 Task: Monitor and analyze GitHub Action usage metrics, costs, and performance.
Action: Mouse moved to (614, 51)
Screenshot: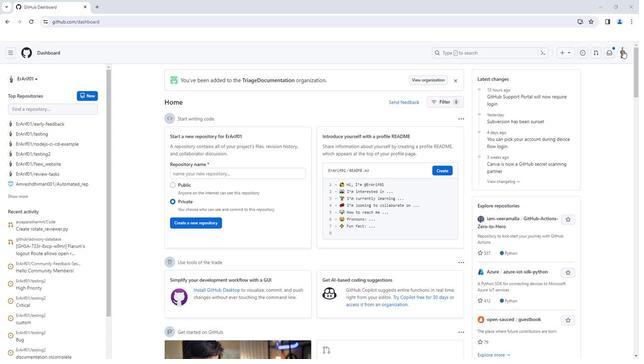 
Action: Mouse pressed left at (614, 51)
Screenshot: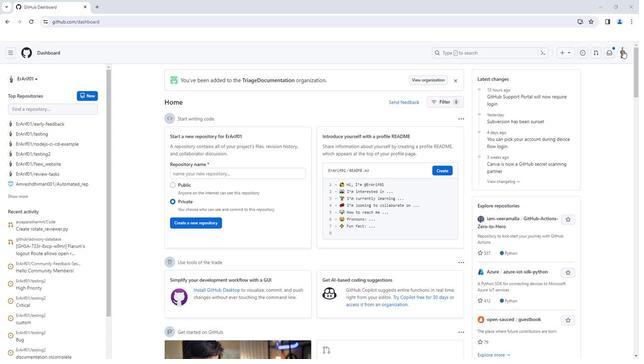 
Action: Mouse moved to (547, 238)
Screenshot: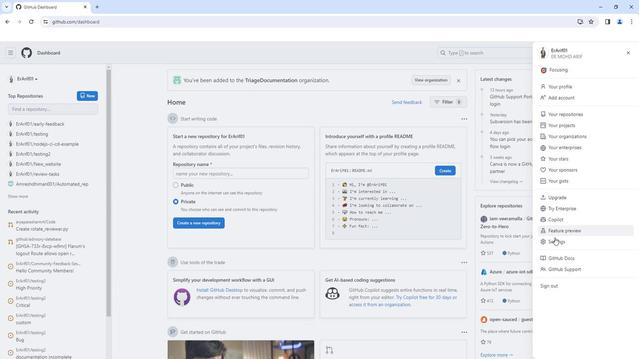 
Action: Mouse pressed left at (547, 238)
Screenshot: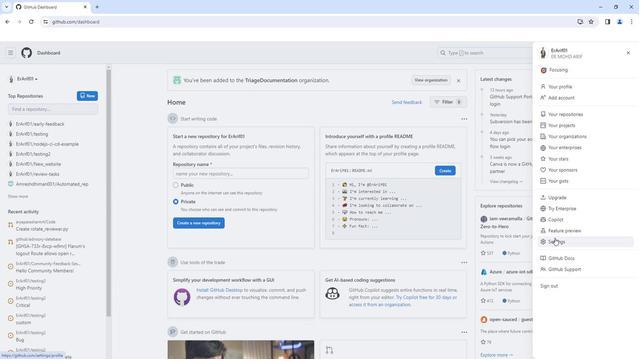 
Action: Mouse moved to (130, 173)
Screenshot: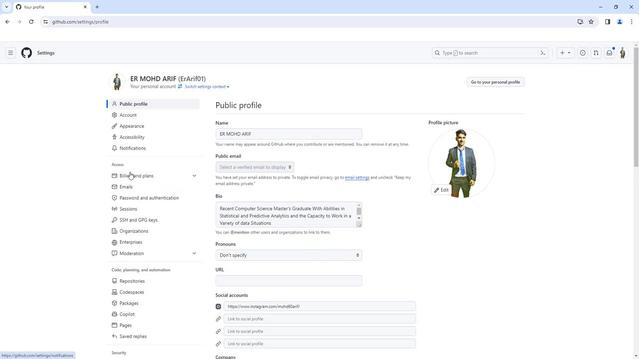 
Action: Mouse pressed left at (130, 173)
Screenshot: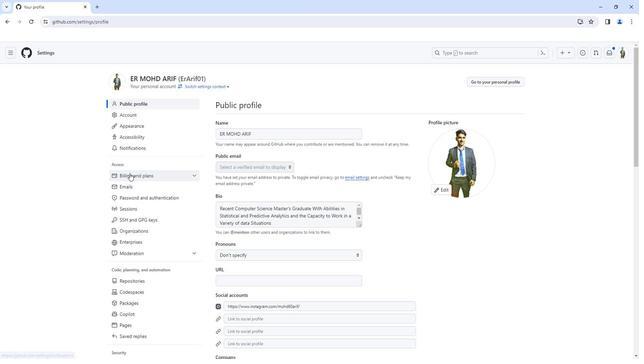 
Action: Mouse moved to (131, 187)
Screenshot: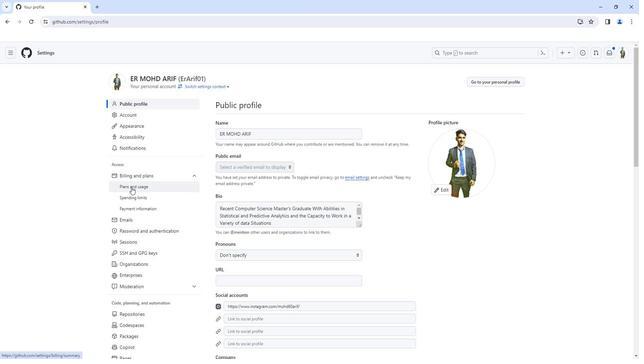 
Action: Mouse pressed left at (131, 187)
Screenshot: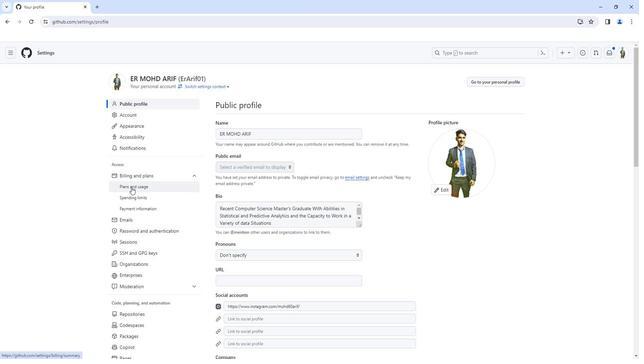 
Action: Mouse moved to (239, 160)
Screenshot: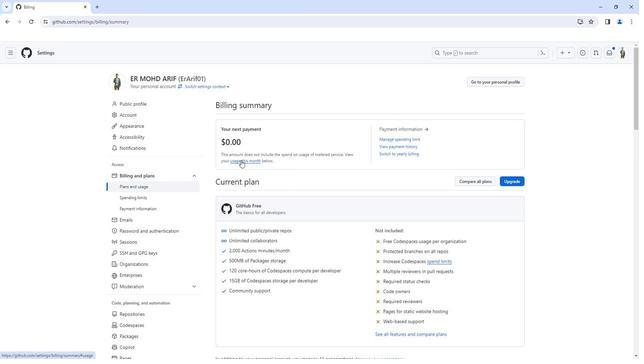 
Action: Mouse pressed left at (239, 160)
Screenshot: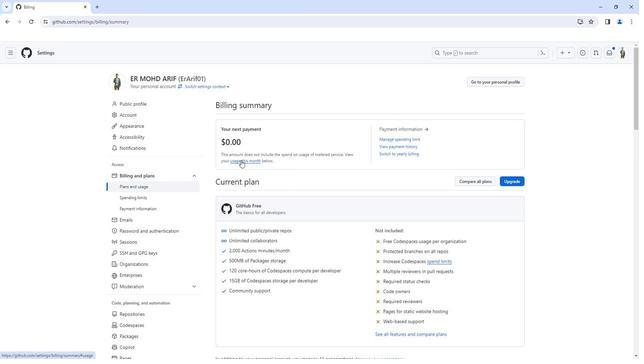 
Action: Mouse moved to (255, 101)
Screenshot: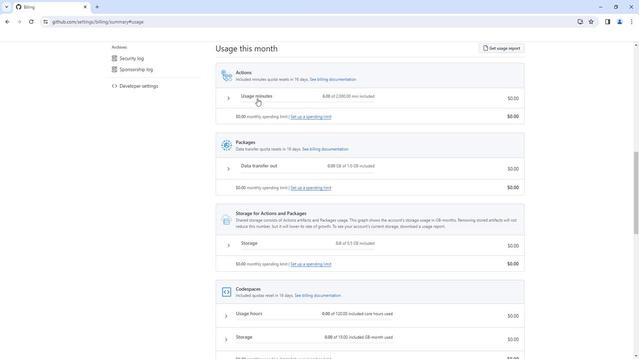 
Action: Mouse scrolled (255, 101) with delta (0, 0)
Screenshot: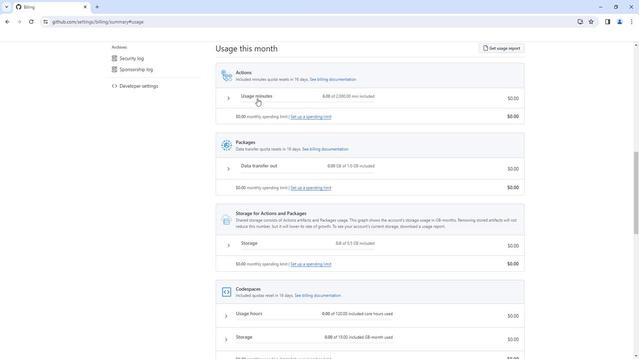 
Action: Mouse moved to (256, 117)
Screenshot: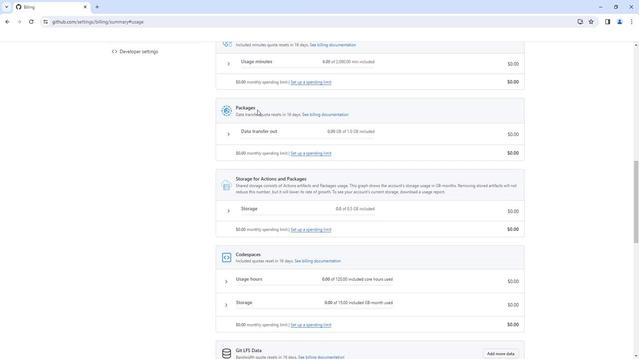 
Action: Mouse scrolled (256, 117) with delta (0, 0)
Screenshot: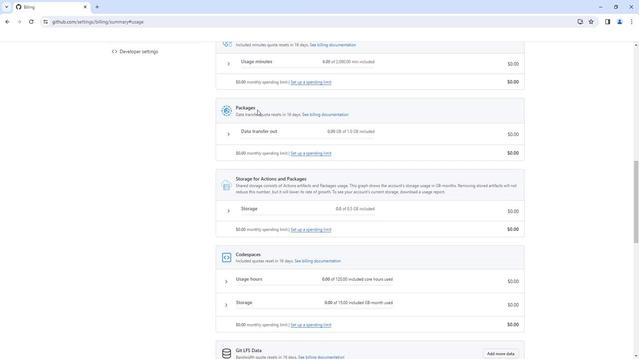 
Action: Mouse moved to (256, 124)
Screenshot: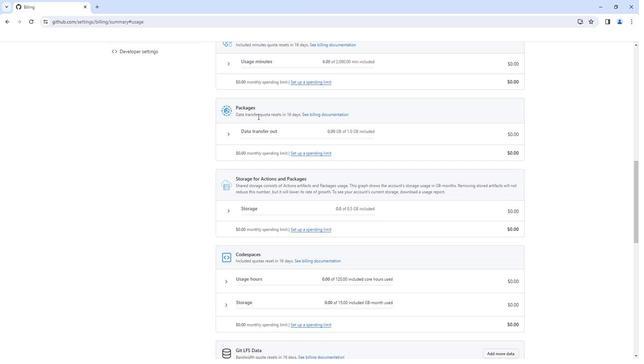 
Action: Mouse scrolled (256, 125) with delta (0, 0)
Screenshot: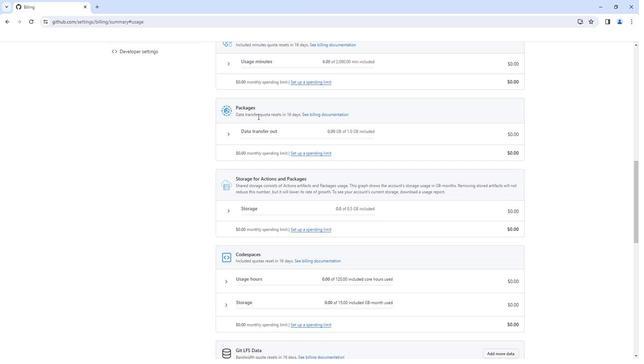 
Action: Mouse moved to (256, 136)
Screenshot: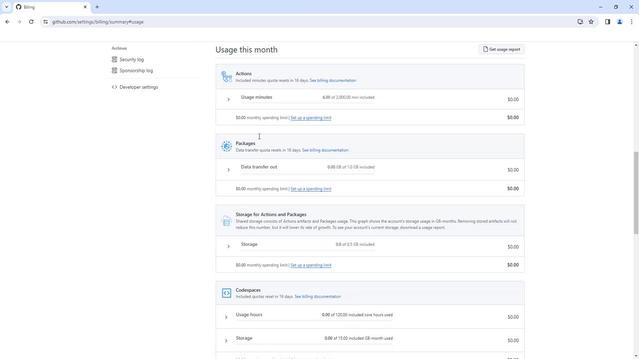 
Action: Mouse scrolled (256, 136) with delta (0, 0)
Screenshot: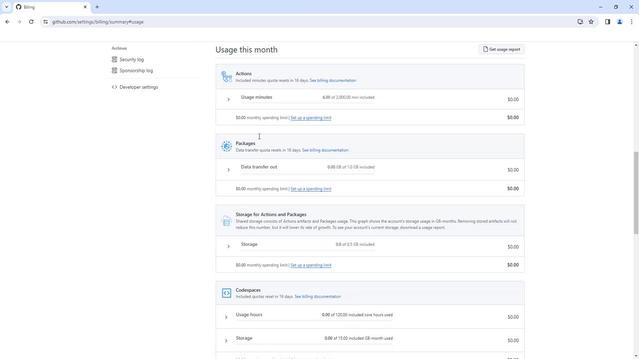 
Action: Mouse moved to (310, 153)
Screenshot: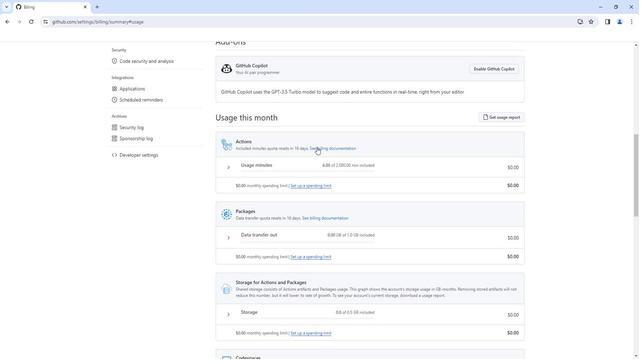 
Action: Mouse scrolled (310, 153) with delta (0, 0)
Screenshot: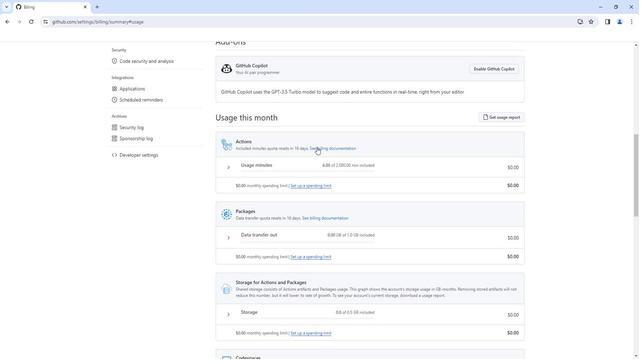
Action: Mouse moved to (306, 158)
Screenshot: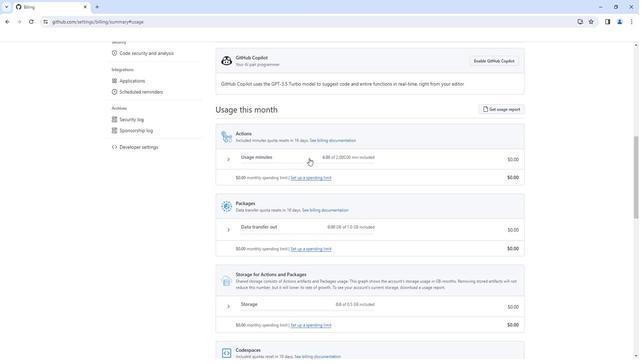 
Action: Mouse scrolled (306, 158) with delta (0, 0)
Screenshot: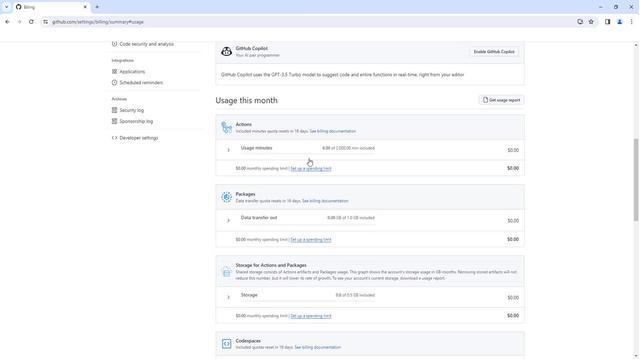 
Action: Mouse moved to (299, 168)
Screenshot: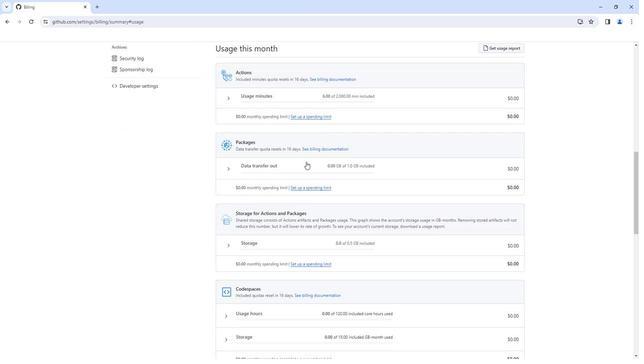 
Action: Mouse scrolled (299, 167) with delta (0, 0)
Screenshot: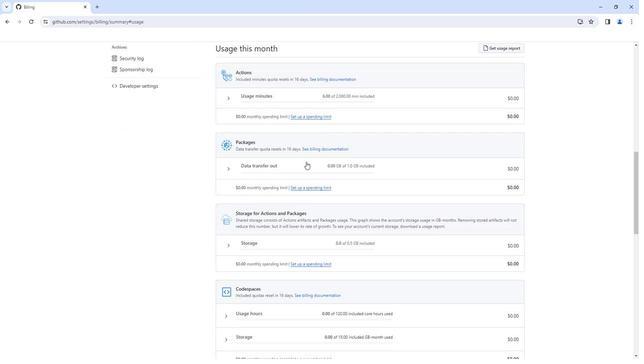 
Action: Mouse moved to (291, 179)
Screenshot: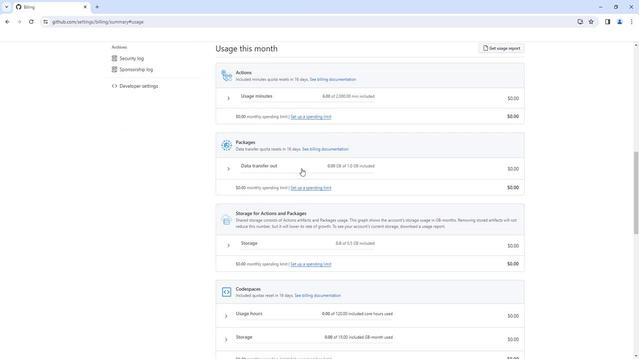 
Action: Mouse scrolled (291, 179) with delta (0, 0)
Screenshot: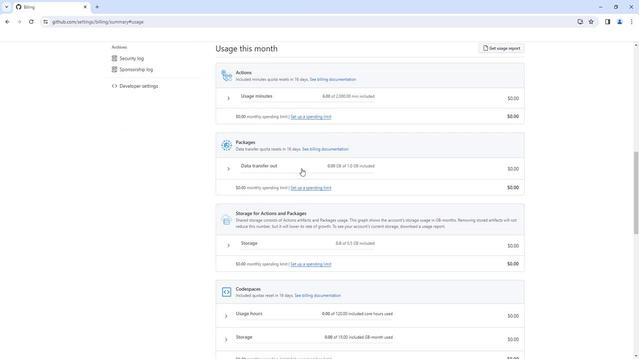 
Action: Mouse moved to (288, 185)
Screenshot: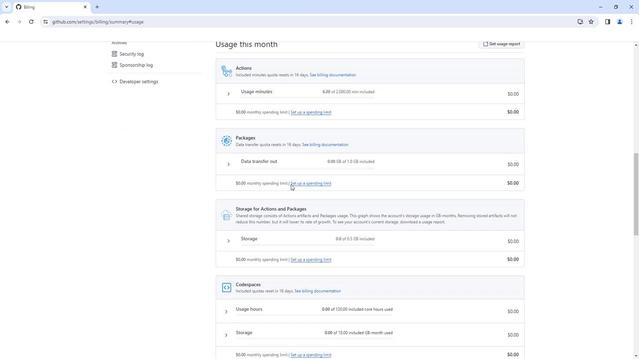 
Action: Mouse scrolled (288, 185) with delta (0, 0)
Screenshot: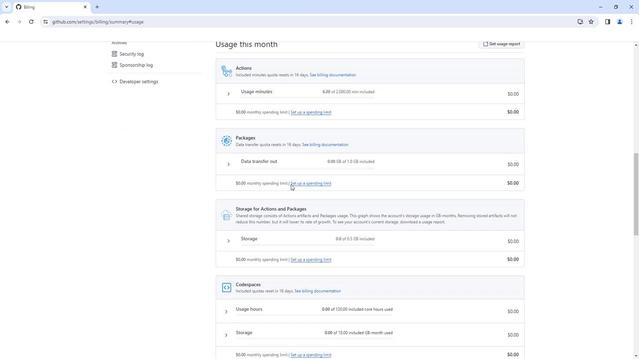 
Action: Mouse moved to (288, 187)
Screenshot: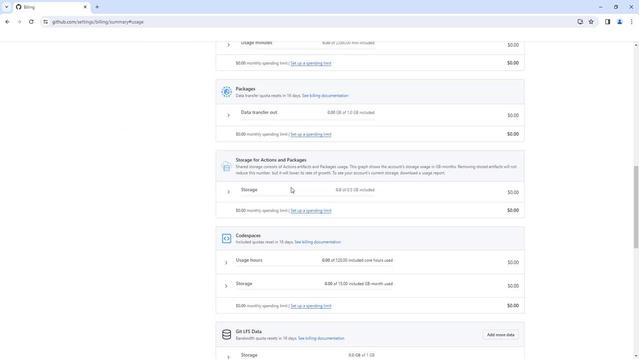 
Action: Mouse scrolled (288, 187) with delta (0, 0)
Screenshot: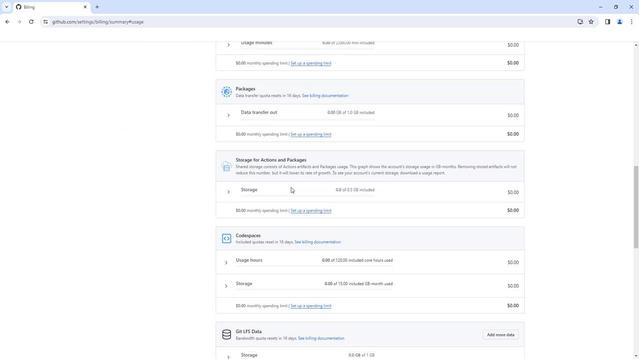 
Action: Mouse scrolled (288, 187) with delta (0, 0)
Screenshot: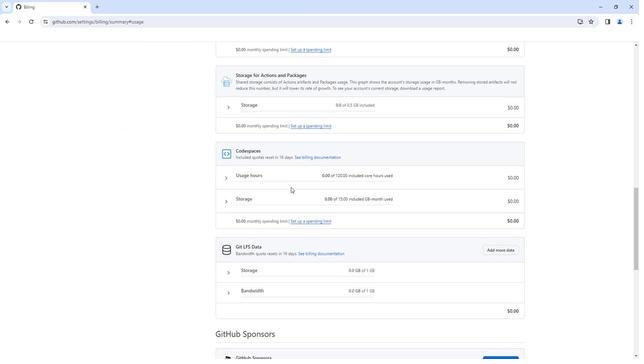
Action: Mouse scrolled (288, 187) with delta (0, 0)
Screenshot: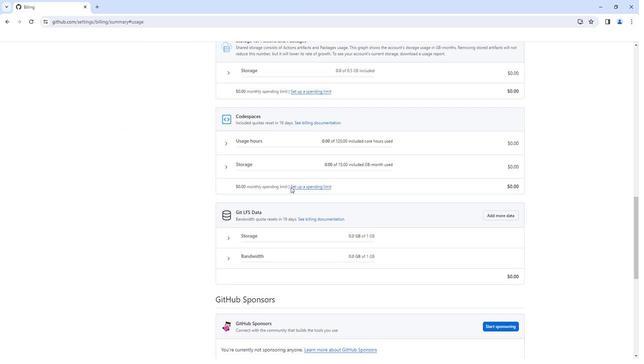
Action: Mouse scrolled (288, 187) with delta (0, 0)
Screenshot: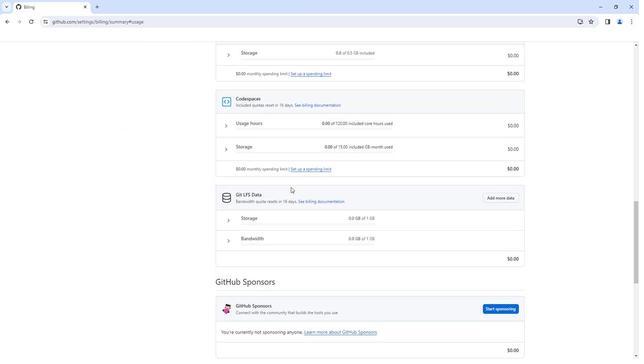 
Action: Mouse scrolled (288, 187) with delta (0, 0)
Screenshot: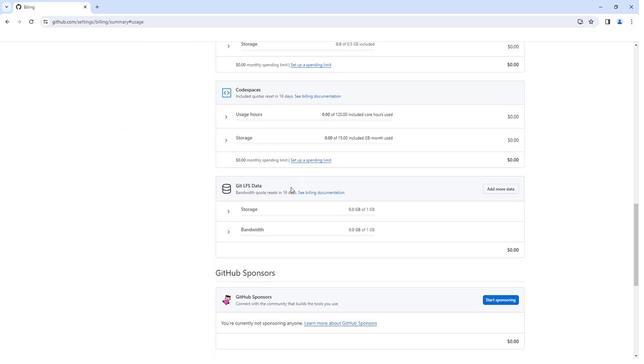 
Action: Mouse moved to (290, 188)
Screenshot: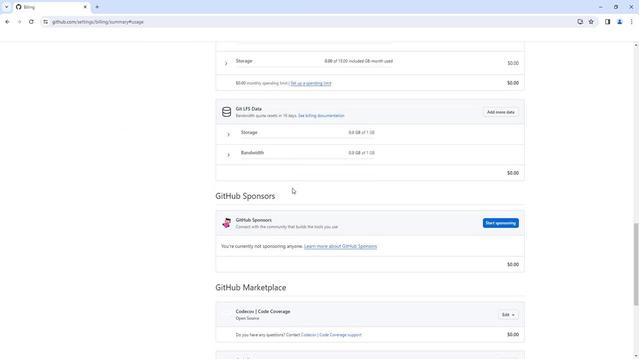 
Action: Mouse scrolled (290, 188) with delta (0, 0)
Screenshot: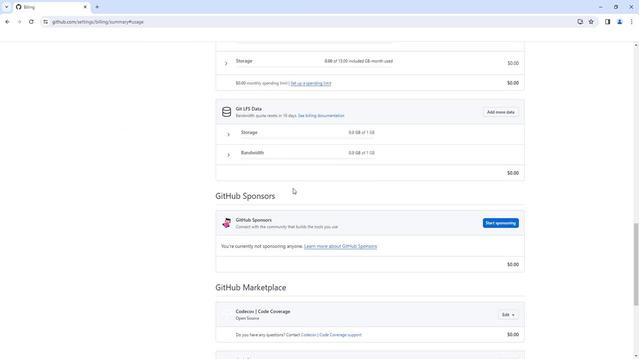 
Action: Mouse scrolled (290, 188) with delta (0, 0)
Screenshot: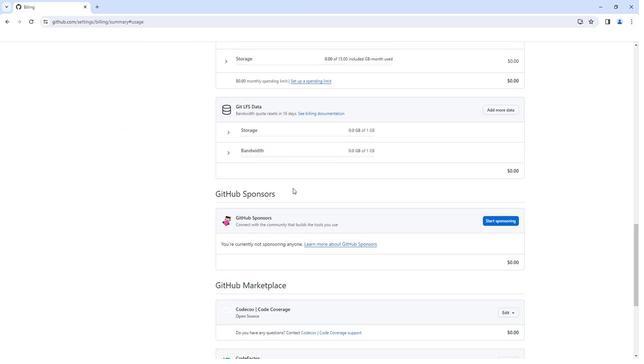 
Action: Mouse scrolled (290, 188) with delta (0, 0)
Screenshot: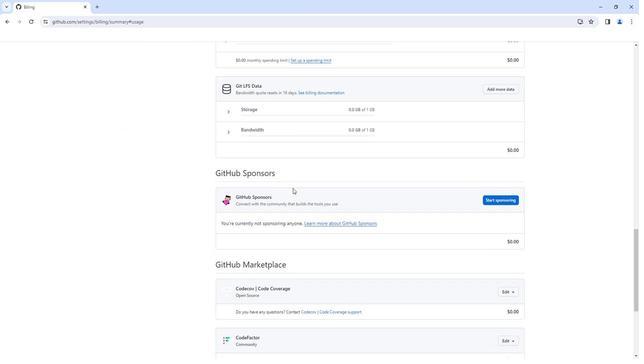 
Action: Mouse scrolled (290, 188) with delta (0, 0)
Screenshot: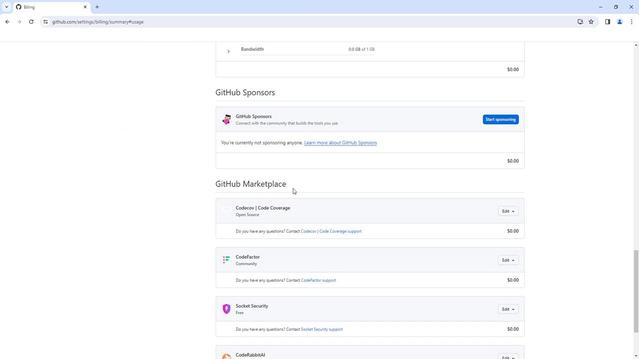 
Action: Mouse scrolled (290, 188) with delta (0, 0)
Screenshot: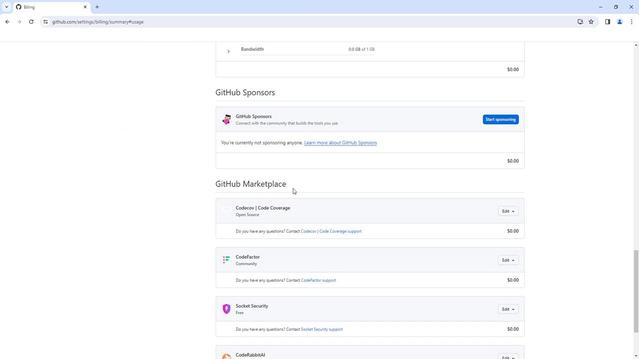 
Action: Mouse scrolled (290, 188) with delta (0, 0)
Screenshot: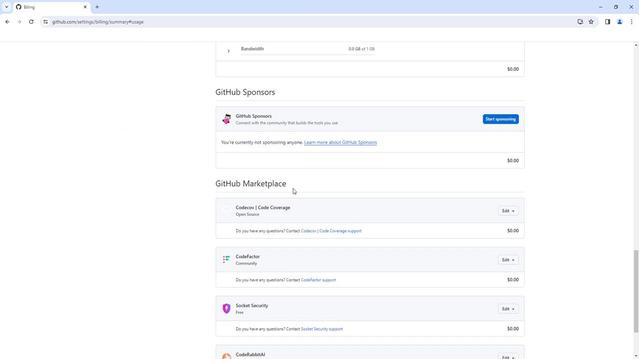 
Action: Mouse scrolled (290, 188) with delta (0, 0)
Screenshot: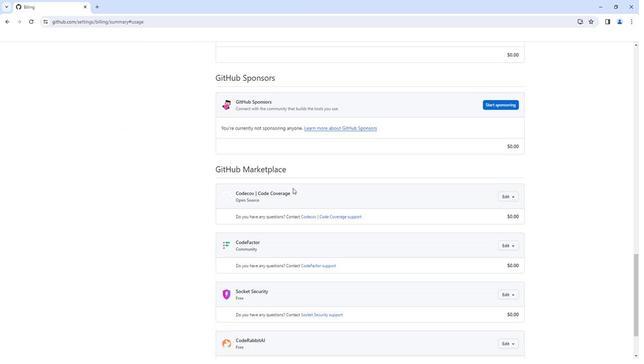 
Action: Mouse scrolled (290, 188) with delta (0, 0)
Screenshot: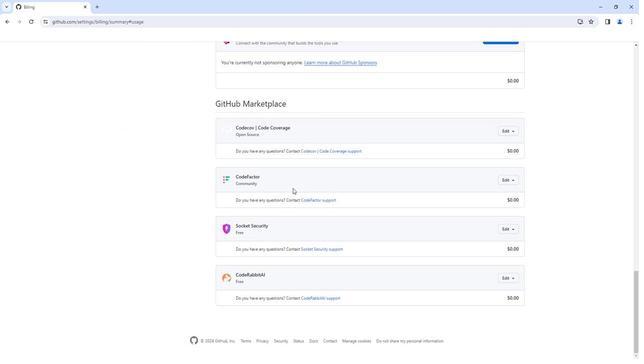 
Action: Mouse scrolled (290, 188) with delta (0, 0)
Screenshot: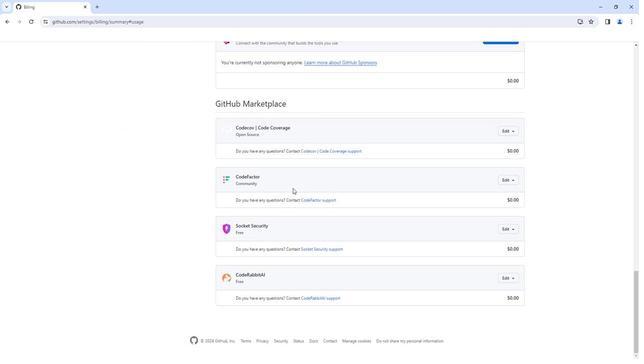 
Action: Mouse scrolled (290, 188) with delta (0, 0)
Screenshot: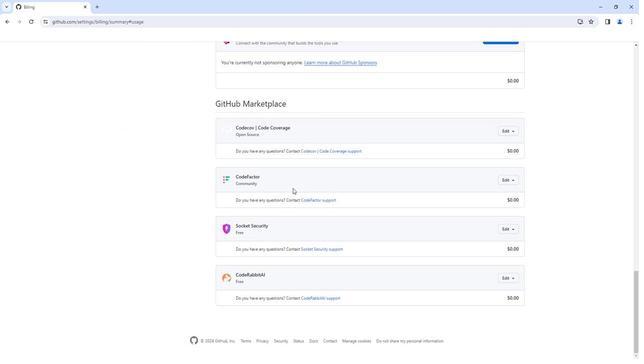 
Action: Mouse scrolled (290, 188) with delta (0, 0)
Screenshot: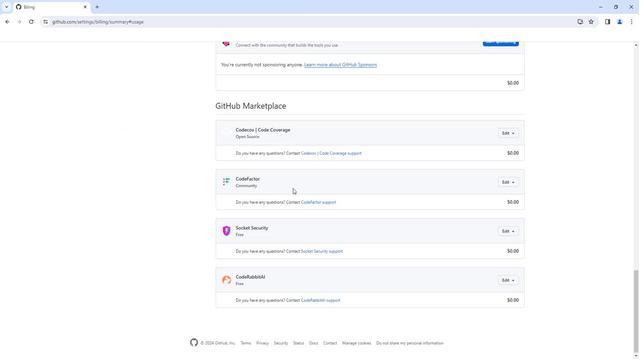 
Action: Mouse scrolled (290, 188) with delta (0, 0)
Screenshot: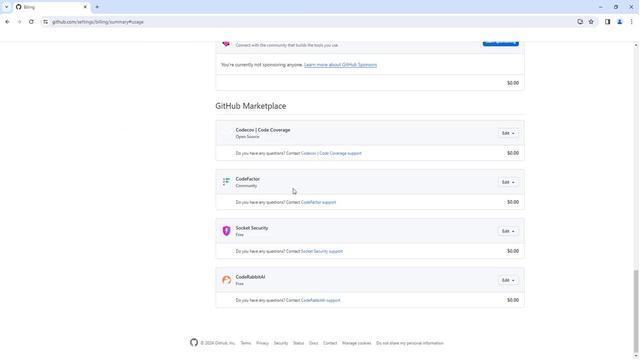 
Action: Mouse scrolled (290, 188) with delta (0, 0)
Screenshot: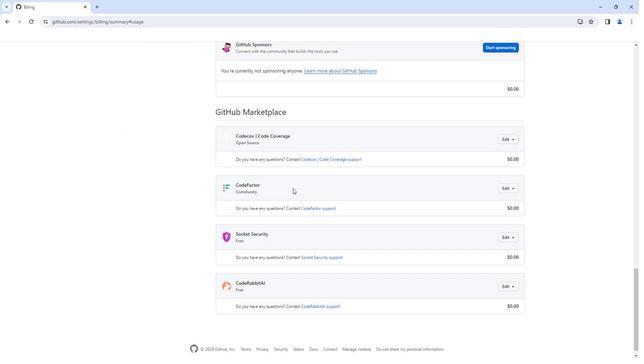 
Action: Mouse scrolled (290, 188) with delta (0, 0)
Screenshot: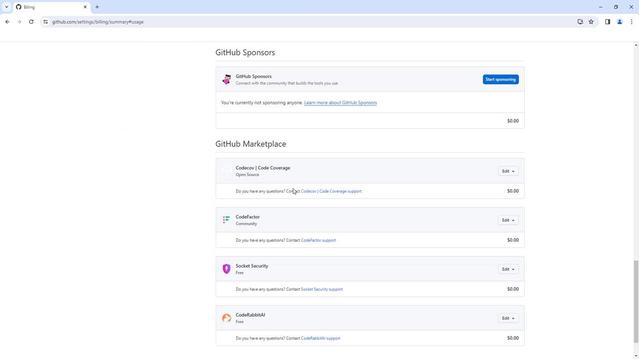 
Action: Mouse scrolled (290, 188) with delta (0, 0)
Screenshot: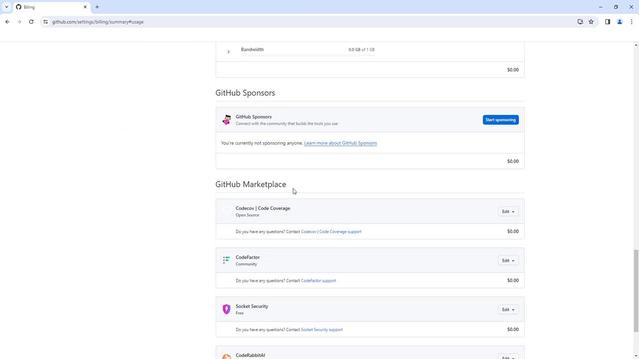 
Action: Mouse scrolled (290, 188) with delta (0, 0)
Screenshot: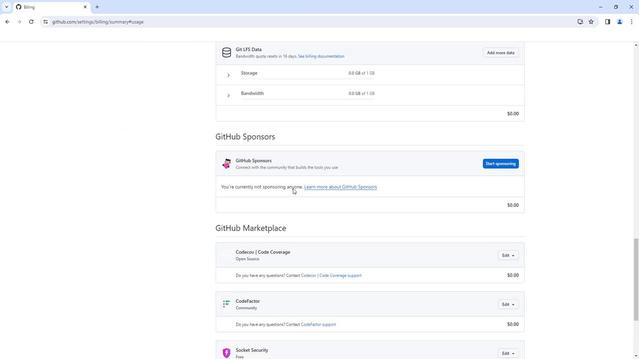 
Action: Mouse scrolled (290, 188) with delta (0, 0)
Screenshot: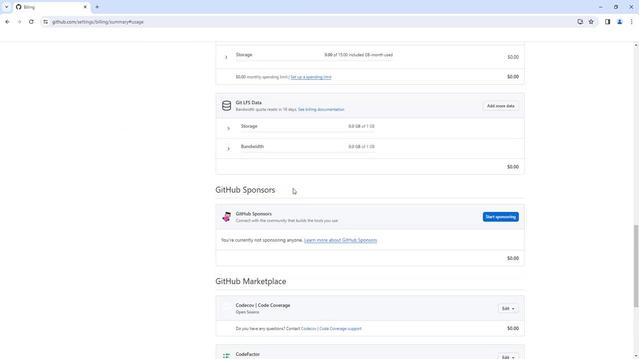 
Action: Mouse scrolled (290, 188) with delta (0, 0)
Screenshot: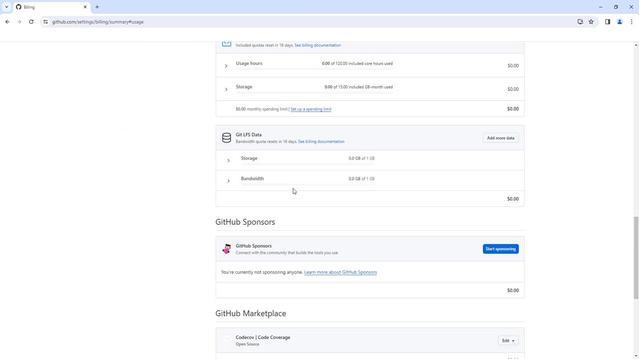 
Action: Mouse scrolled (290, 188) with delta (0, 0)
Screenshot: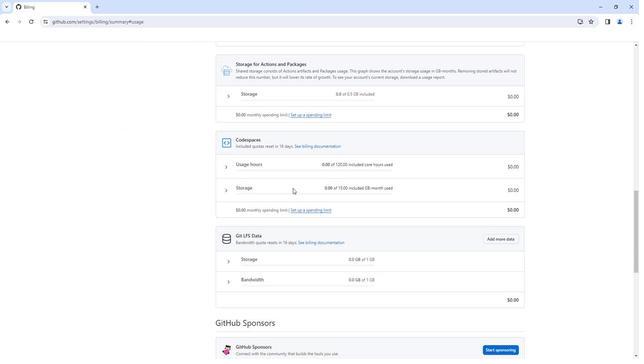 
Action: Mouse scrolled (290, 188) with delta (0, 0)
Screenshot: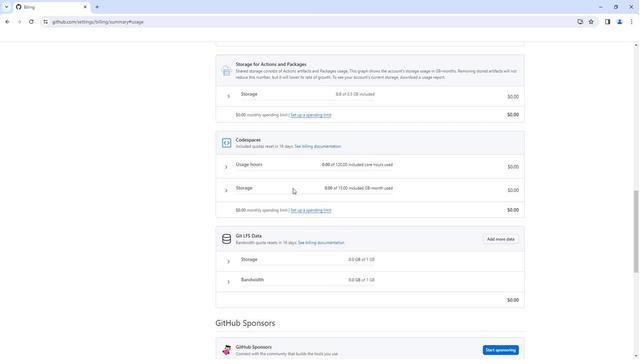 
Action: Mouse scrolled (290, 188) with delta (0, 0)
Screenshot: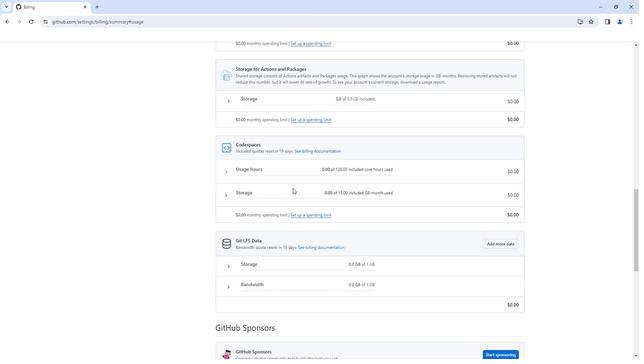 
Action: Mouse scrolled (290, 188) with delta (0, 0)
Screenshot: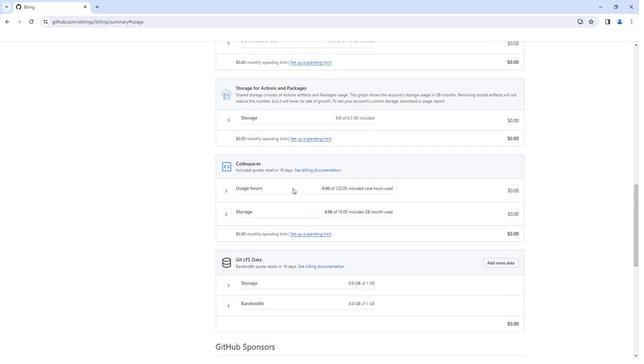 
Action: Mouse scrolled (290, 188) with delta (0, 0)
Screenshot: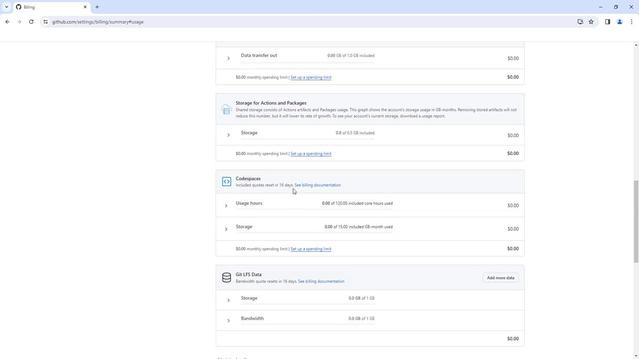 
Action: Mouse scrolled (290, 188) with delta (0, 0)
Screenshot: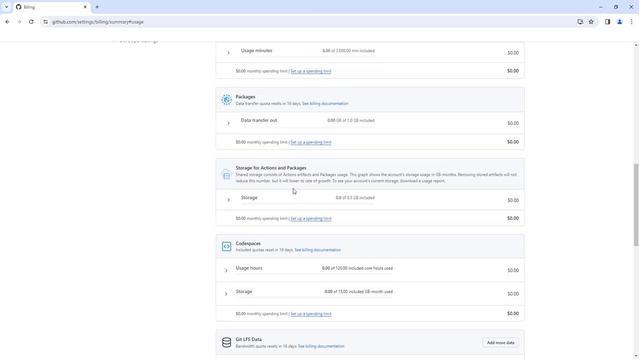 
Action: Mouse scrolled (290, 188) with delta (0, 0)
Screenshot: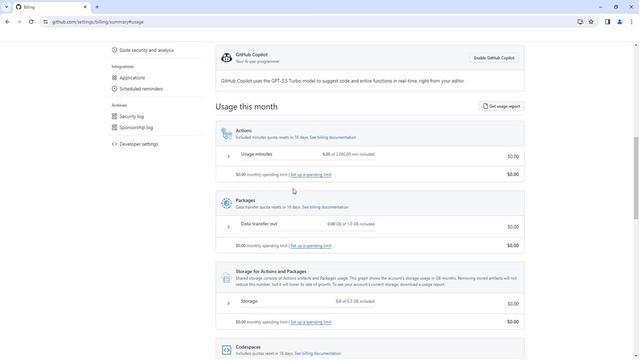 
Action: Mouse scrolled (290, 188) with delta (0, 0)
Screenshot: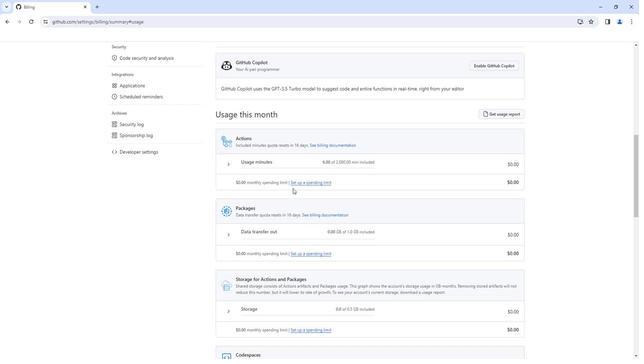 
Action: Mouse moved to (342, 224)
Screenshot: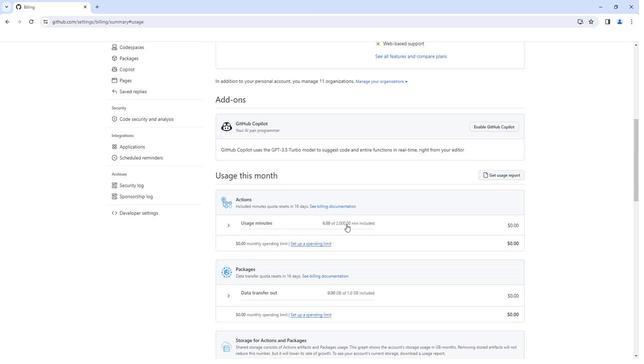 
Action: Mouse pressed left at (342, 224)
Screenshot: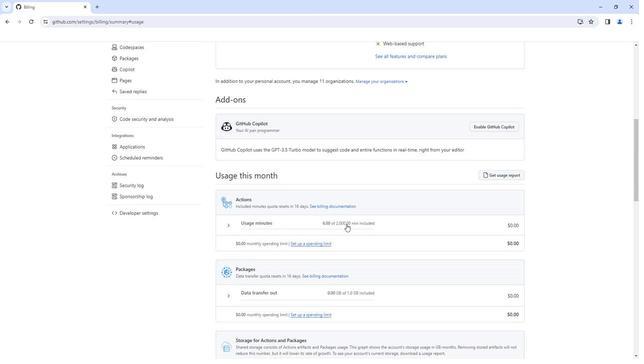 
Action: Mouse moved to (344, 229)
Screenshot: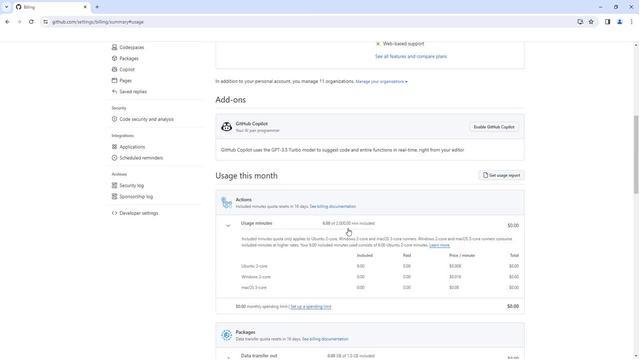 
Action: Mouse scrolled (344, 228) with delta (0, 0)
Screenshot: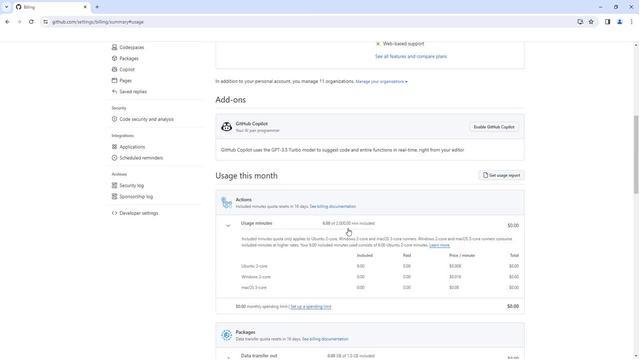 
Action: Mouse moved to (344, 231)
Screenshot: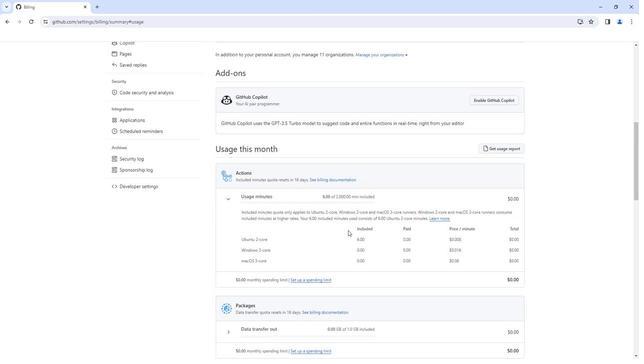 
Action: Mouse scrolled (344, 230) with delta (0, 0)
Screenshot: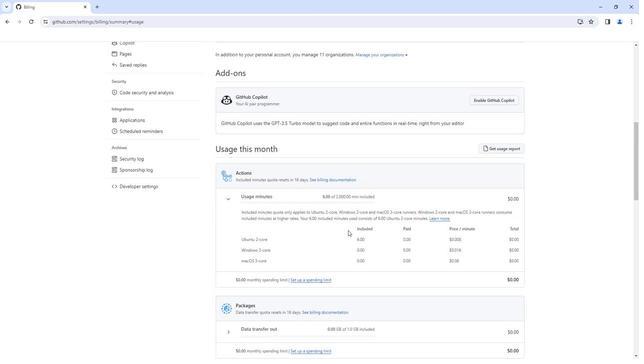 
Action: Mouse moved to (261, 212)
Screenshot: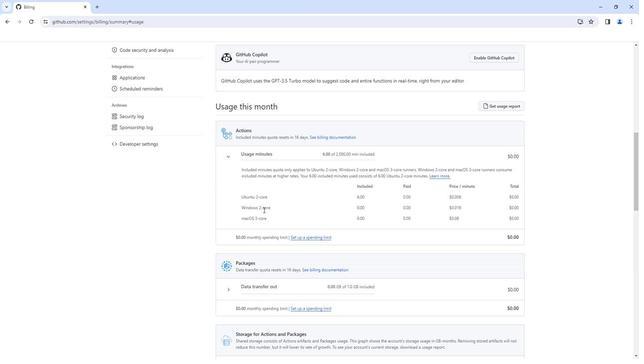 
Action: Mouse scrolled (261, 211) with delta (0, 0)
Screenshot: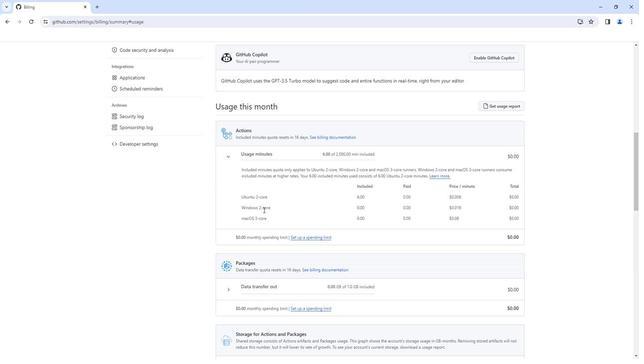 
Action: Mouse moved to (311, 203)
Screenshot: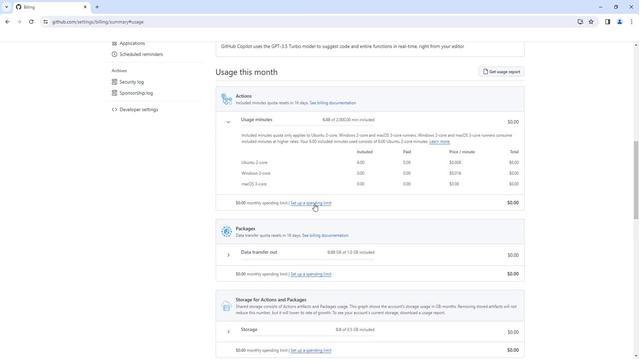 
Action: Mouse pressed left at (311, 203)
Screenshot: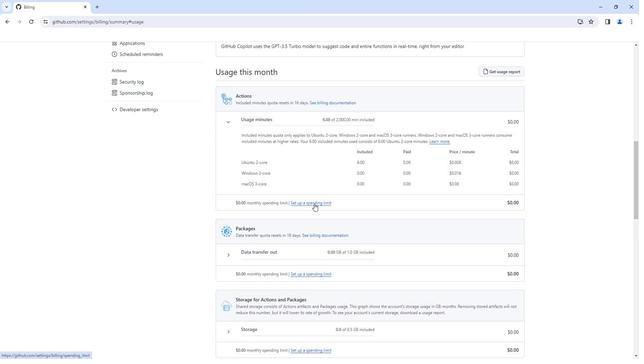 
Action: Mouse moved to (250, 154)
Screenshot: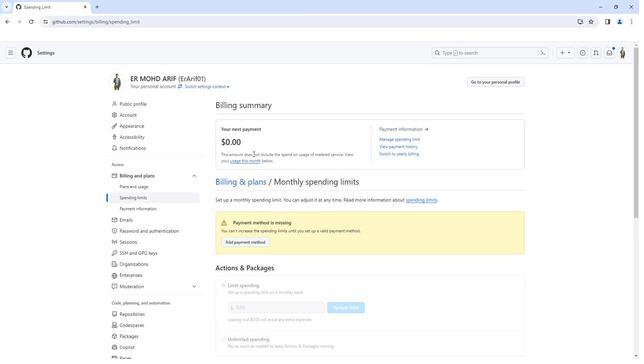 
Action: Mouse scrolled (250, 154) with delta (0, 0)
Screenshot: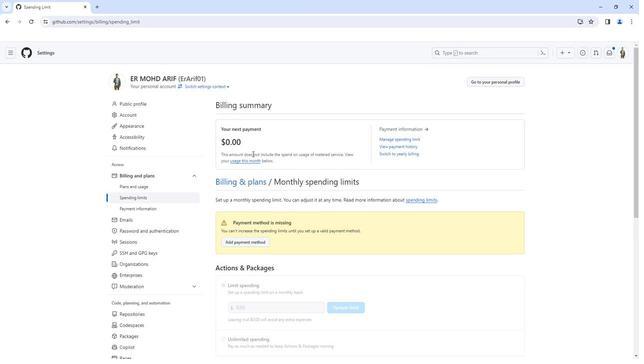 
Action: Mouse scrolled (250, 154) with delta (0, 0)
Screenshot: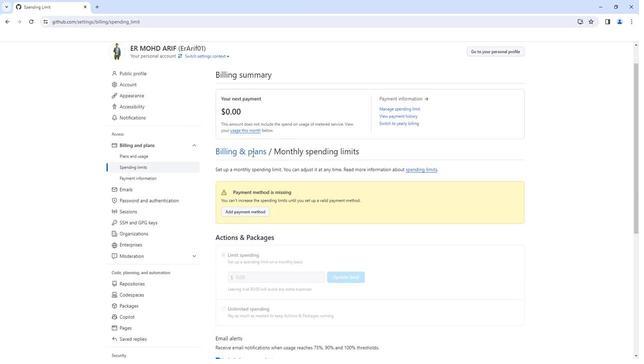 
Action: Mouse moved to (238, 194)
Screenshot: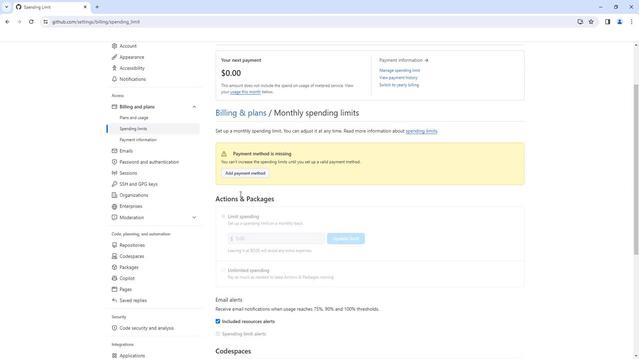
Action: Mouse scrolled (238, 194) with delta (0, 0)
Screenshot: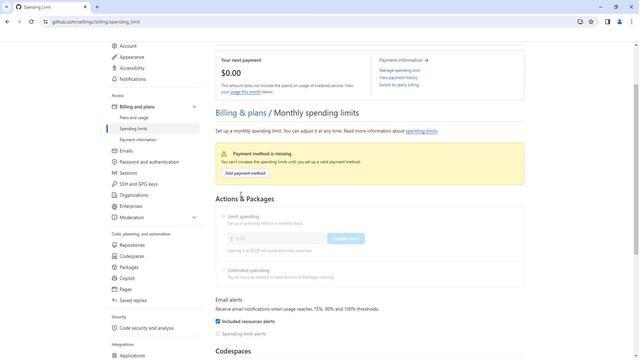 
Action: Mouse moved to (270, 181)
Screenshot: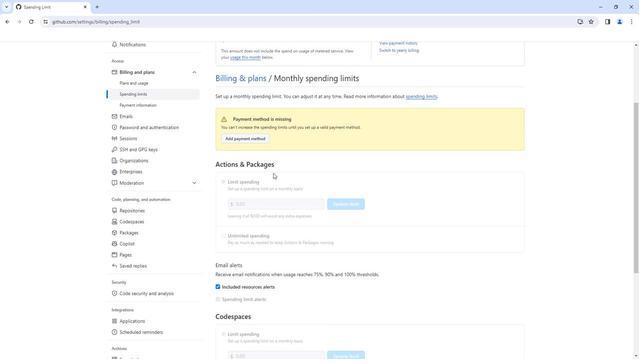 
Action: Mouse scrolled (270, 181) with delta (0, 0)
Screenshot: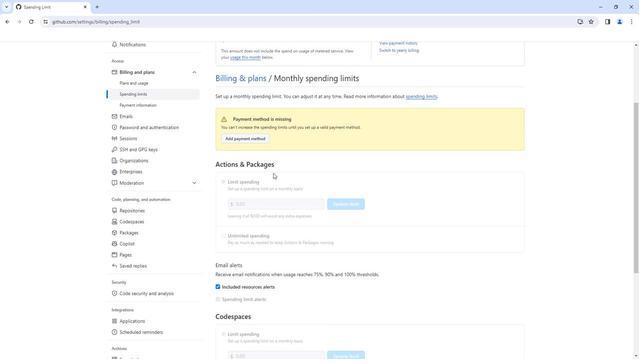 
Action: Mouse moved to (238, 209)
Screenshot: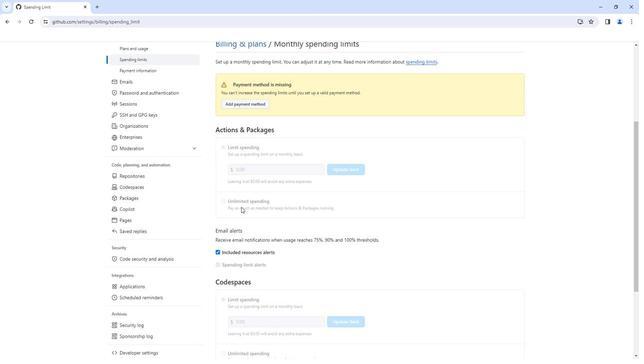 
Action: Mouse scrolled (238, 209) with delta (0, 0)
Screenshot: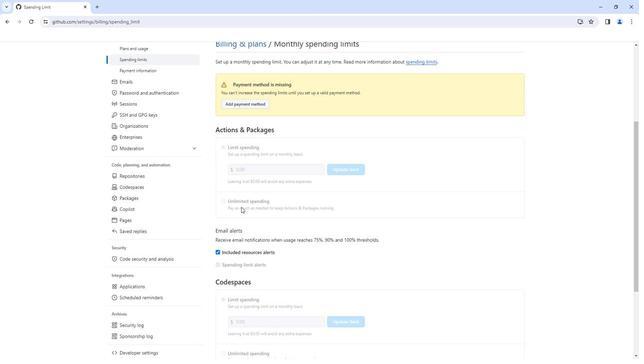 
Action: Mouse moved to (246, 222)
Screenshot: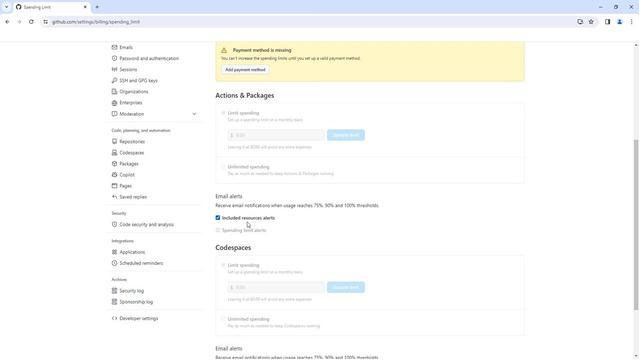 
Action: Mouse scrolled (246, 222) with delta (0, 0)
Screenshot: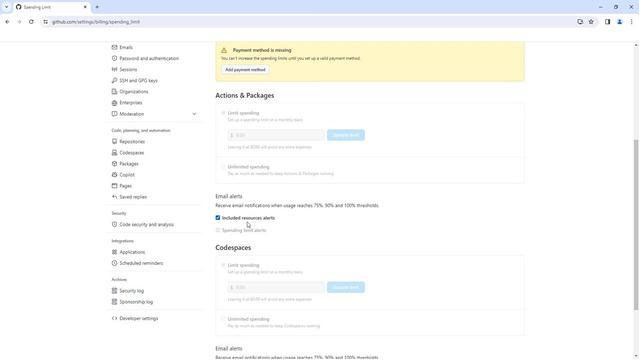 
Action: Mouse moved to (251, 223)
Screenshot: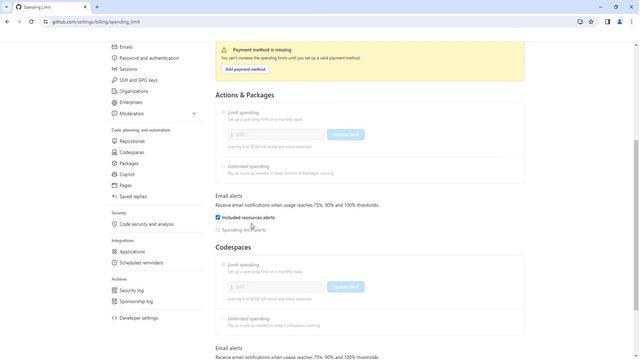 
Action: Mouse scrolled (251, 222) with delta (0, 0)
Screenshot: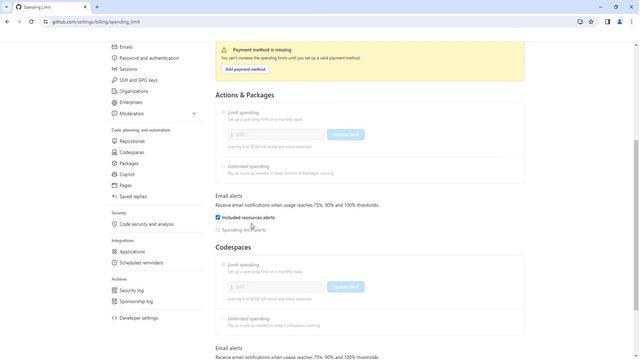 
Action: Mouse moved to (257, 216)
Screenshot: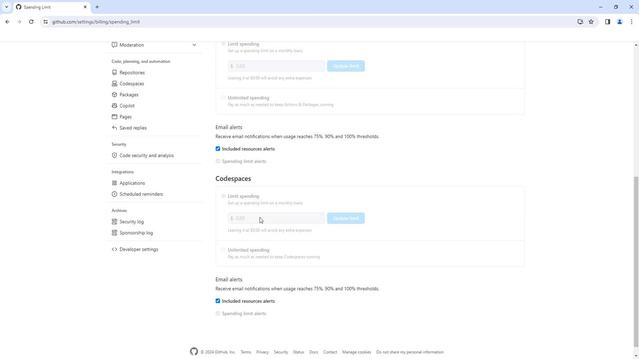 
Action: Mouse scrolled (257, 216) with delta (0, 0)
Screenshot: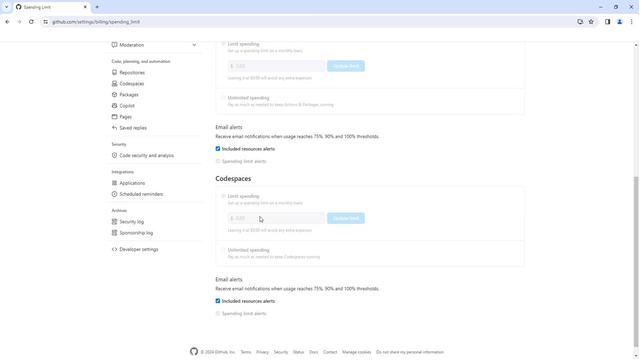 
Action: Mouse moved to (297, 179)
Screenshot: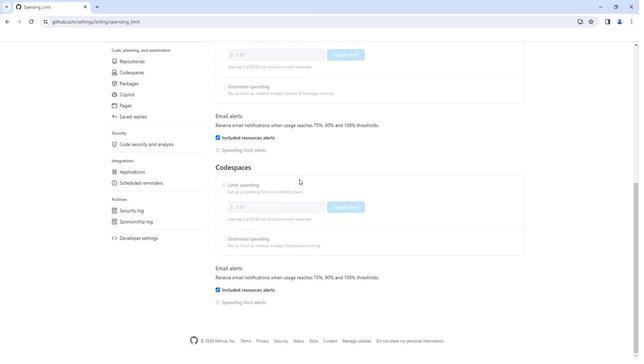 
Action: Mouse scrolled (297, 180) with delta (0, 0)
Screenshot: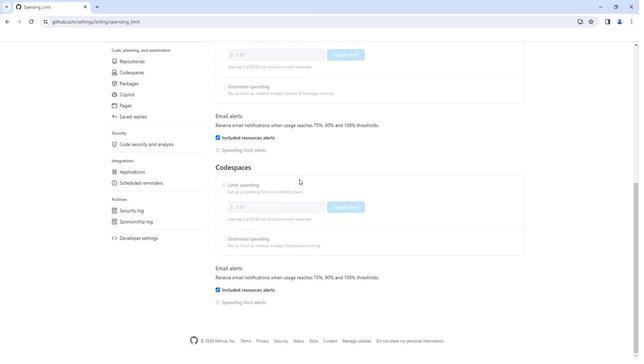 
Action: Mouse moved to (297, 182)
Screenshot: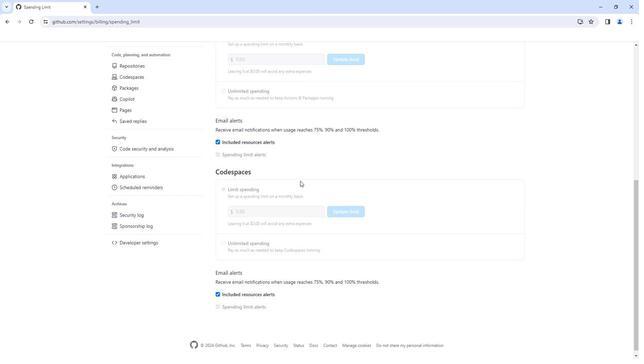 
Action: Mouse scrolled (297, 183) with delta (0, 0)
Screenshot: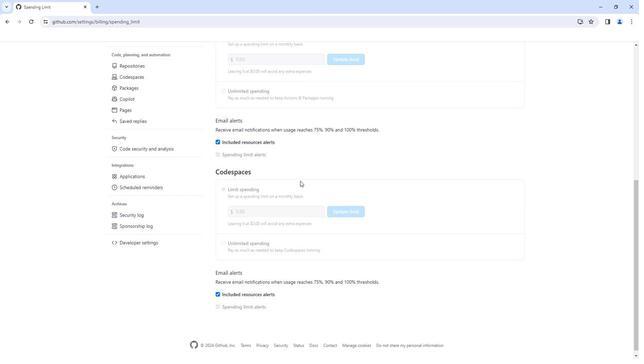 
Action: Mouse moved to (298, 184)
Screenshot: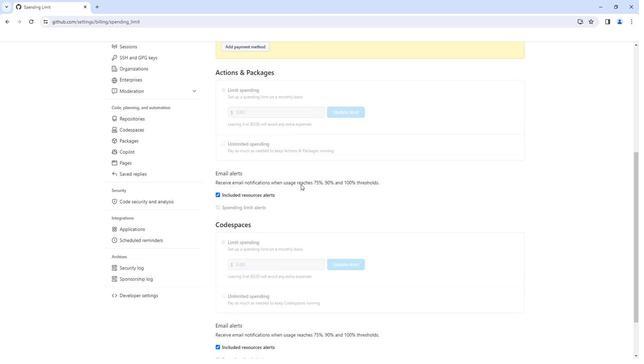 
Action: Mouse scrolled (298, 185) with delta (0, 0)
Screenshot: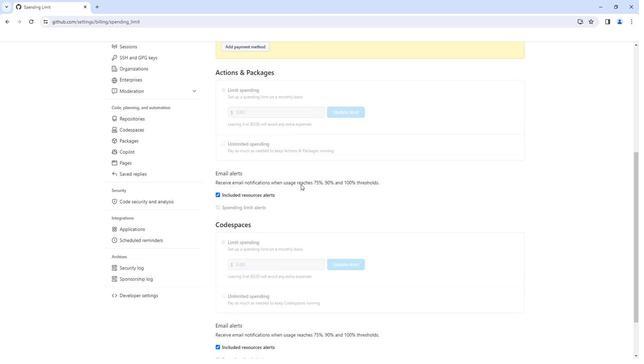 
Action: Mouse moved to (299, 189)
Screenshot: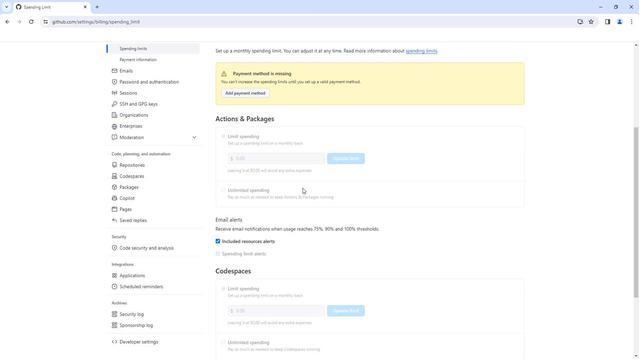 
Action: Mouse scrolled (299, 189) with delta (0, 0)
Screenshot: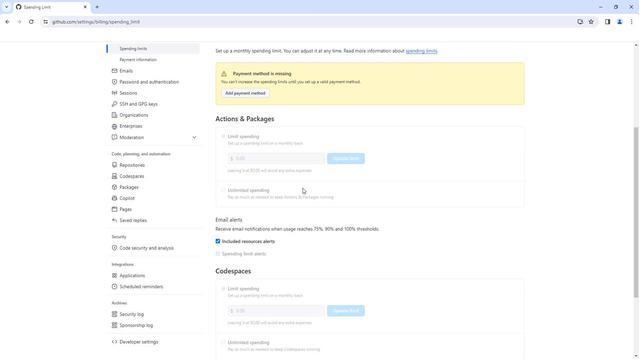 
Action: Mouse moved to (297, 193)
Screenshot: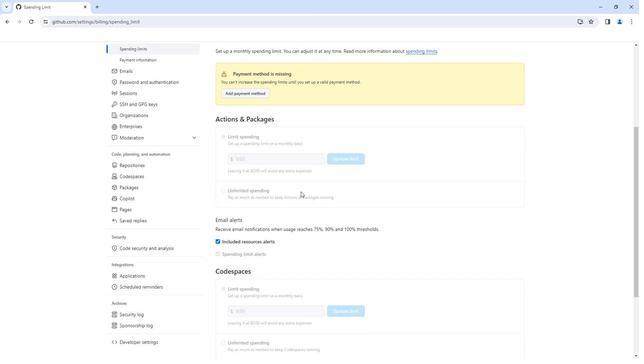 
Action: Mouse scrolled (297, 194) with delta (0, 0)
Screenshot: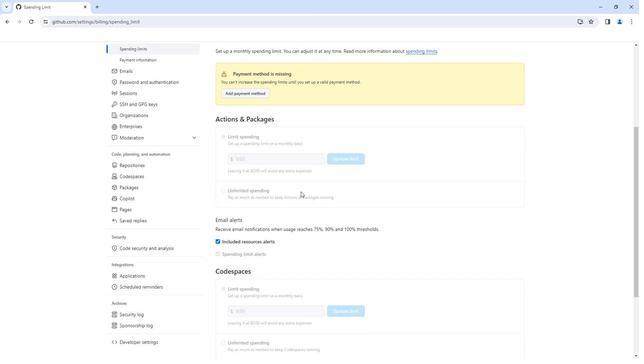 
Action: Mouse moved to (336, 156)
Screenshot: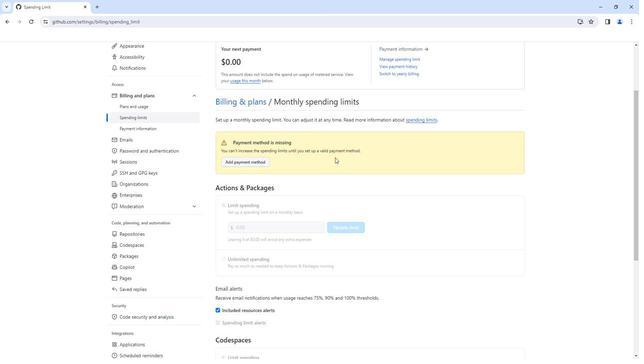 
Action: Mouse scrolled (336, 157) with delta (0, 0)
Screenshot: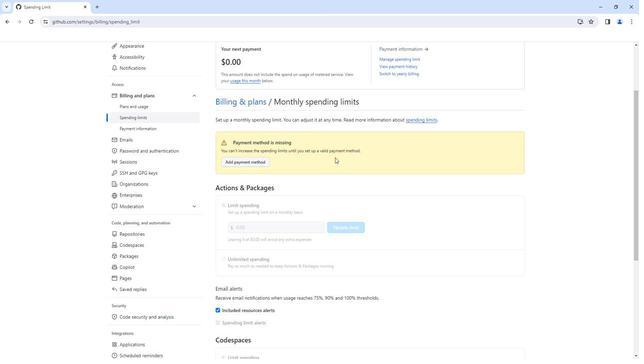 
Action: Mouse scrolled (336, 157) with delta (0, 0)
Screenshot: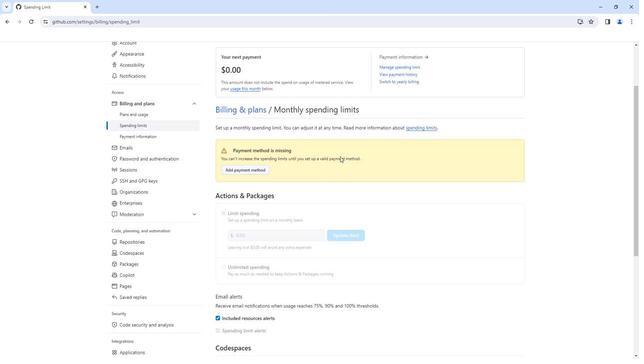 
Action: Mouse moved to (337, 162)
Screenshot: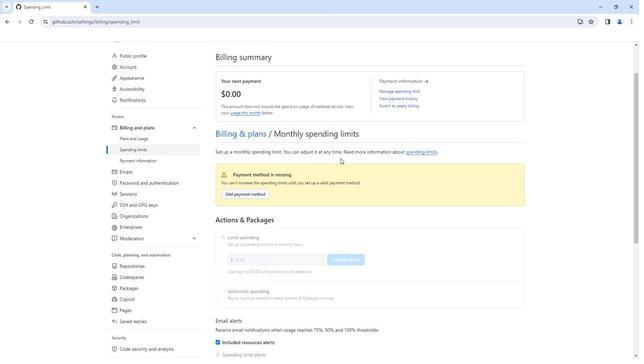 
Action: Mouse scrolled (337, 162) with delta (0, 0)
Screenshot: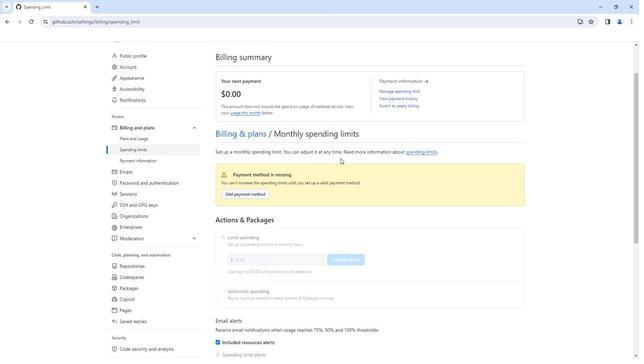 
Action: Mouse moved to (341, 165)
Screenshot: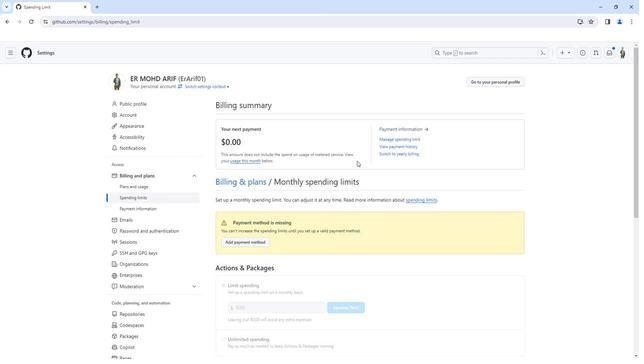 
Action: Mouse scrolled (341, 166) with delta (0, 0)
Screenshot: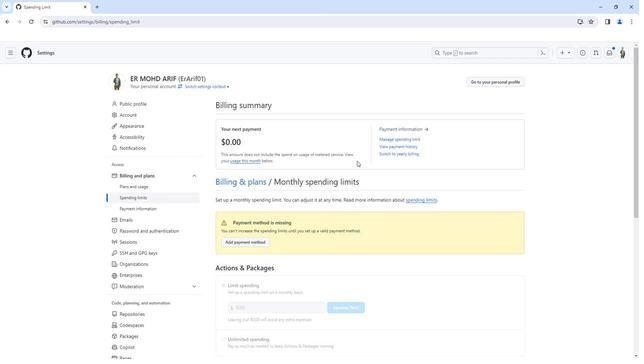 
Action: Mouse moved to (318, 175)
Screenshot: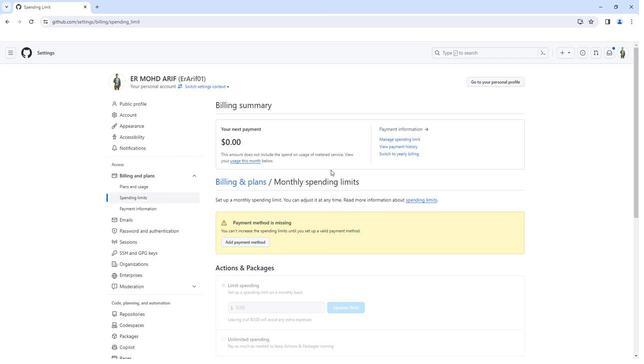 
Action: Mouse scrolled (318, 175) with delta (0, 0)
Screenshot: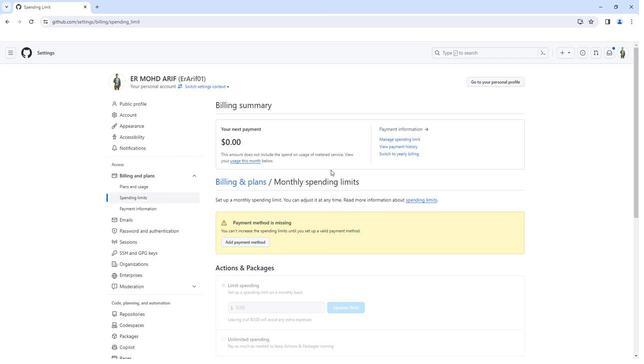 
Action: Mouse moved to (391, 147)
Screenshot: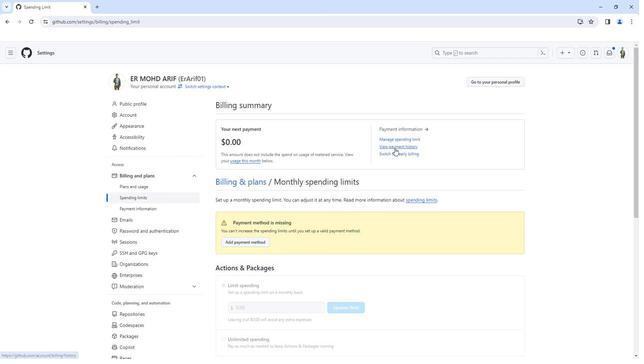 
Action: Mouse pressed left at (391, 147)
Screenshot: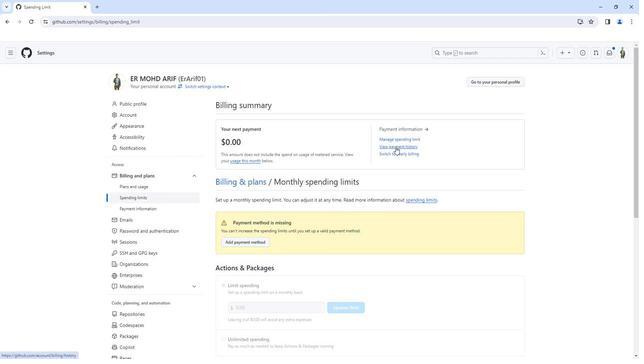 
Action: Mouse moved to (246, 105)
Screenshot: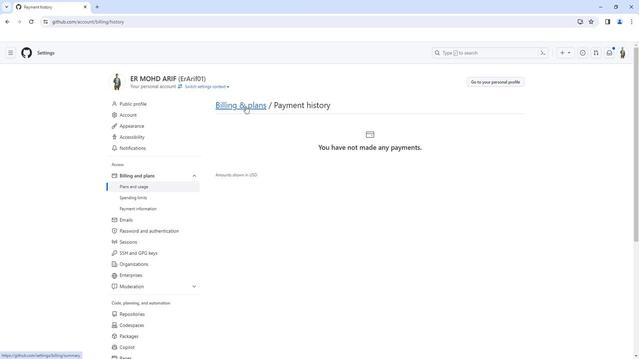 
Action: Mouse pressed left at (246, 105)
Screenshot: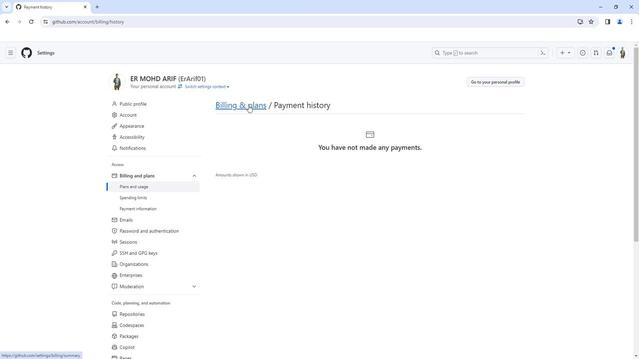 
Action: Mouse moved to (398, 140)
Screenshot: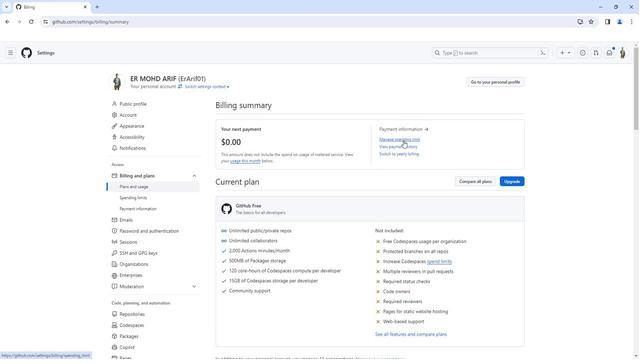 
Action: Mouse pressed left at (398, 140)
Screenshot: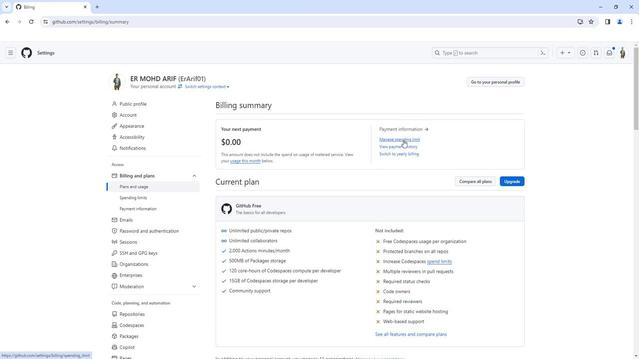 
Action: Mouse moved to (389, 155)
Screenshot: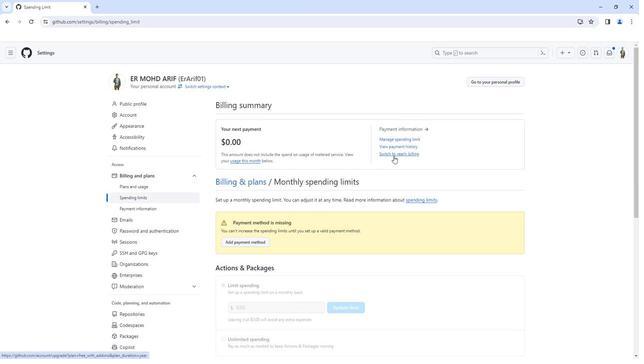 
Action: Mouse pressed left at (389, 155)
Screenshot: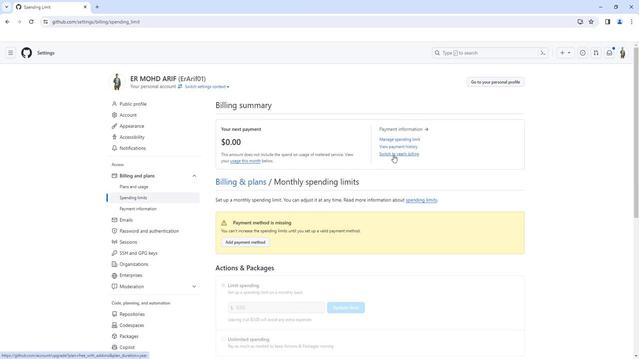 
Action: Mouse moved to (201, 230)
Screenshot: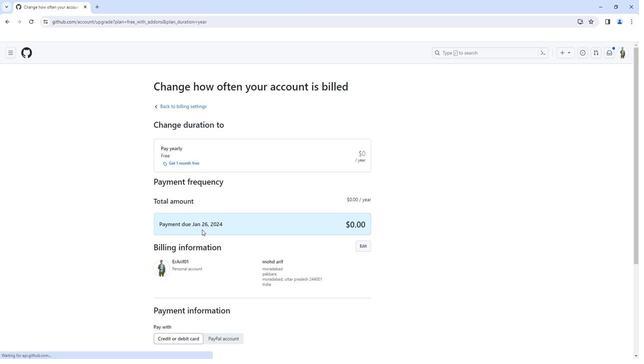 
Action: Mouse scrolled (201, 230) with delta (0, 0)
Screenshot: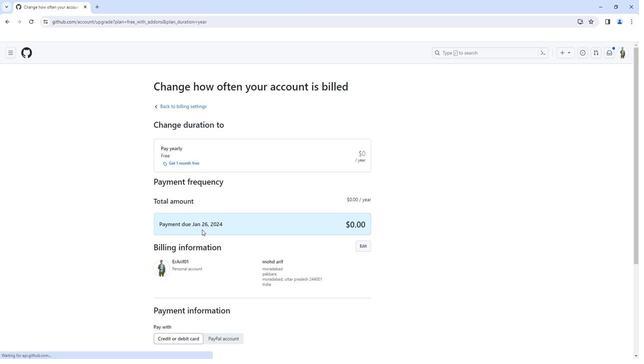 
Action: Mouse moved to (201, 230)
Screenshot: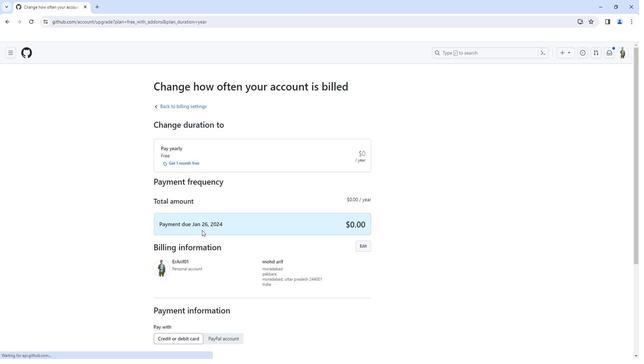 
Action: Mouse scrolled (201, 230) with delta (0, 0)
Screenshot: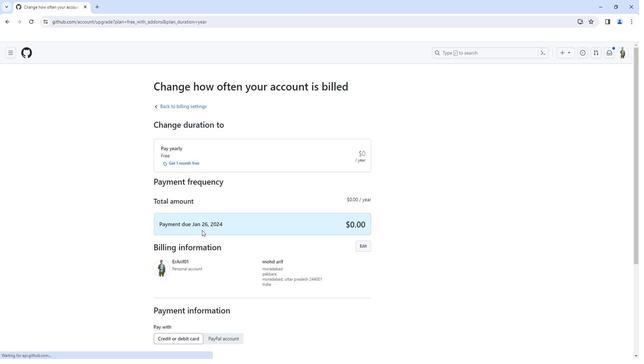 
Action: Mouse moved to (204, 231)
Screenshot: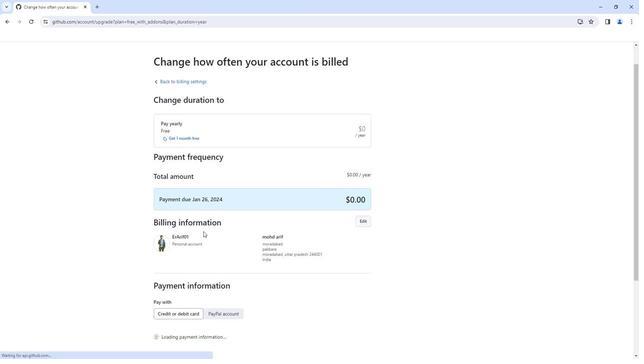 
Action: Mouse scrolled (204, 231) with delta (0, 0)
Screenshot: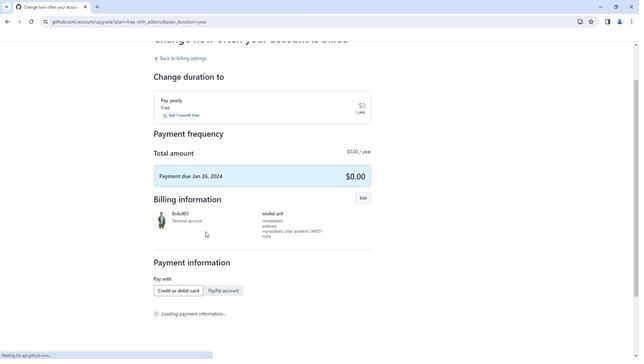 
Action: Mouse moved to (206, 229)
Screenshot: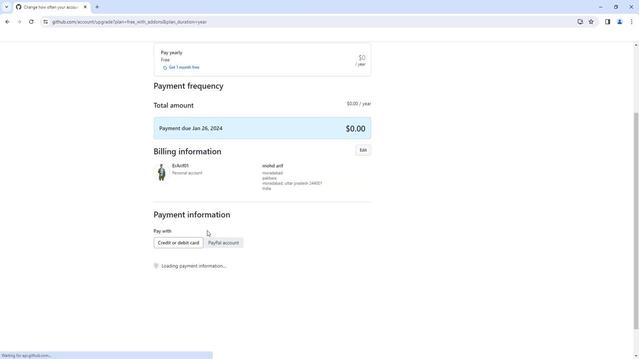 
Action: Mouse scrolled (206, 229) with delta (0, 0)
Screenshot: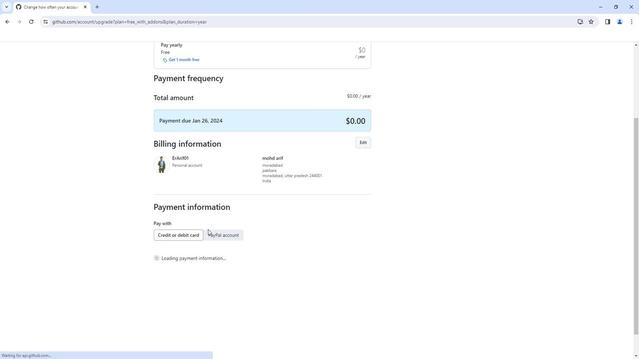 
Action: Mouse moved to (238, 218)
Screenshot: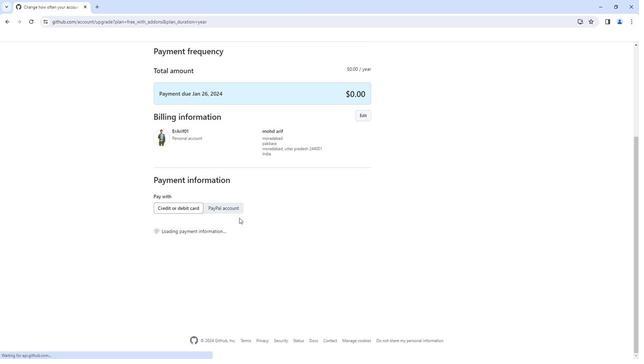 
Action: Mouse scrolled (238, 218) with delta (0, 0)
Screenshot: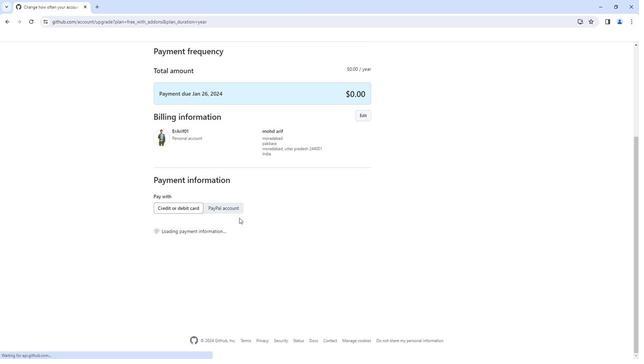 
Action: Mouse scrolled (238, 218) with delta (0, 0)
Screenshot: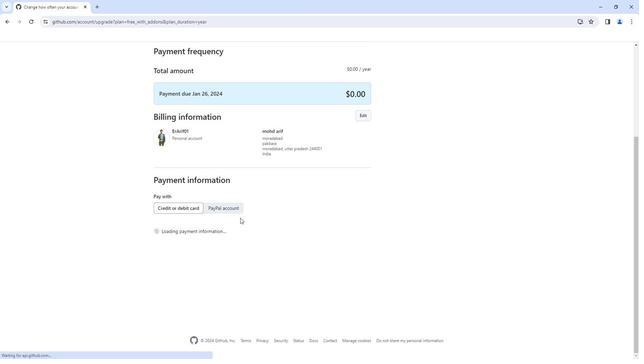 
Action: Mouse moved to (240, 222)
Screenshot: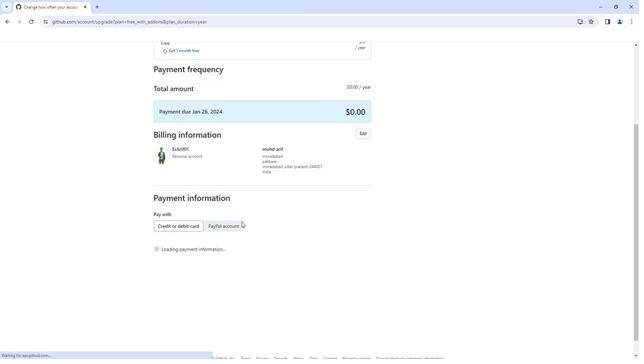 
Action: Mouse scrolled (240, 223) with delta (0, 0)
Screenshot: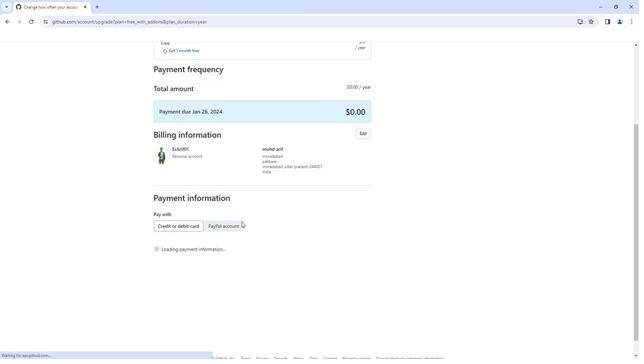 
Action: Mouse moved to (240, 229)
Screenshot: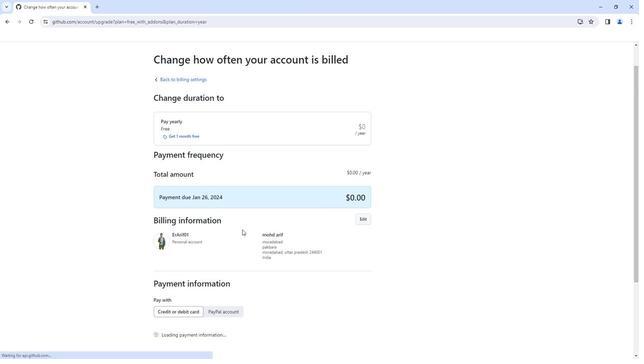 
Action: Mouse scrolled (240, 230) with delta (0, 0)
Screenshot: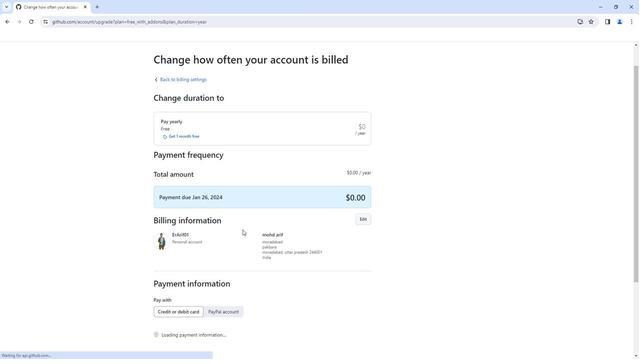 
Action: Mouse scrolled (240, 230) with delta (0, 0)
Screenshot: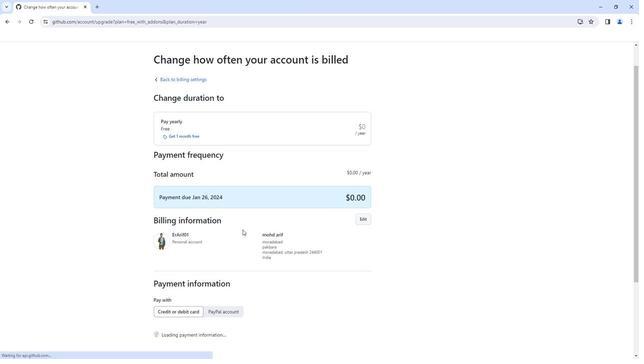 
Action: Mouse moved to (243, 235)
Screenshot: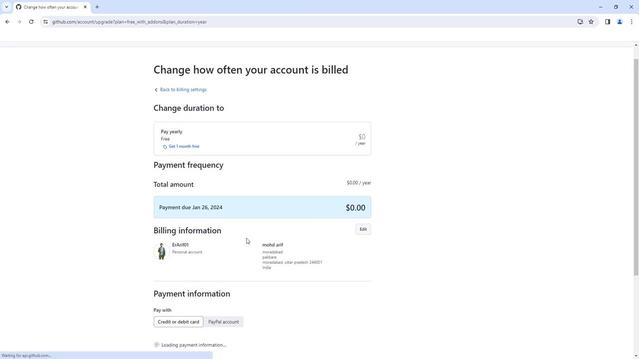 
Action: Mouse scrolled (243, 236) with delta (0, 0)
Screenshot: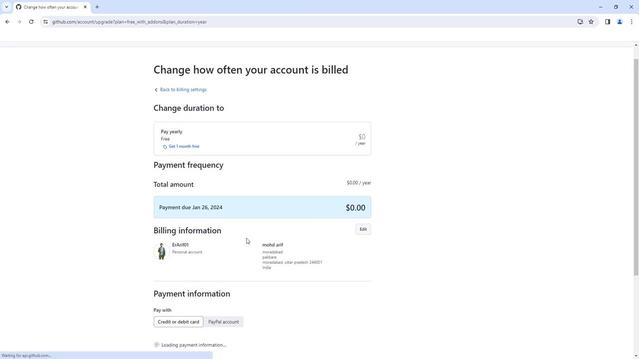 
Action: Mouse moved to (250, 260)
Screenshot: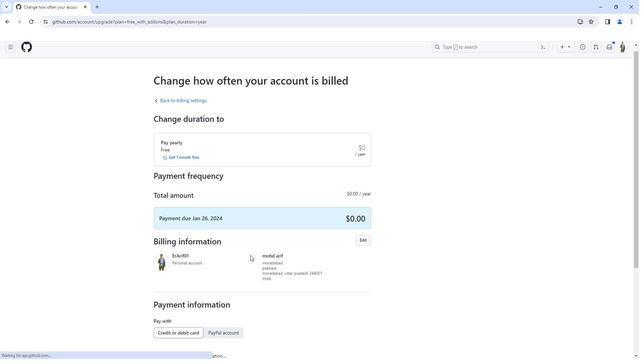 
Action: Mouse scrolled (250, 260) with delta (0, 0)
Screenshot: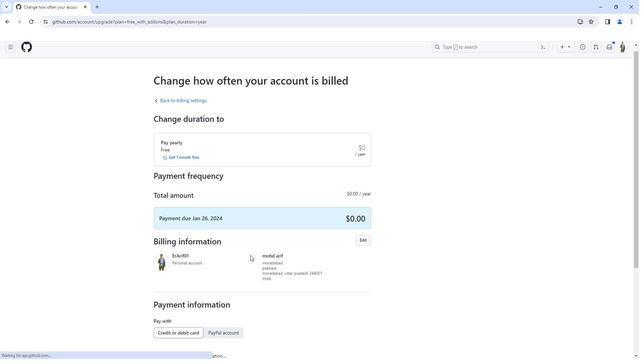 
Action: Mouse moved to (269, 233)
Screenshot: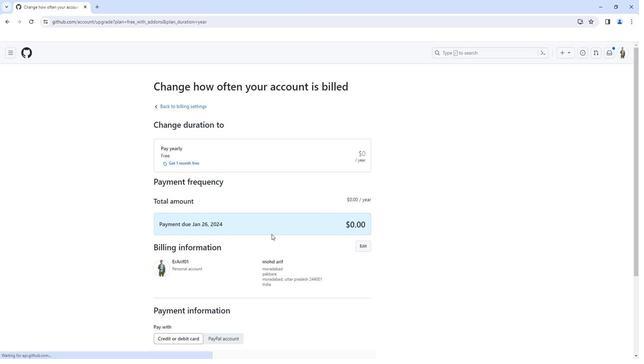 
Action: Mouse scrolled (269, 233) with delta (0, 0)
Screenshot: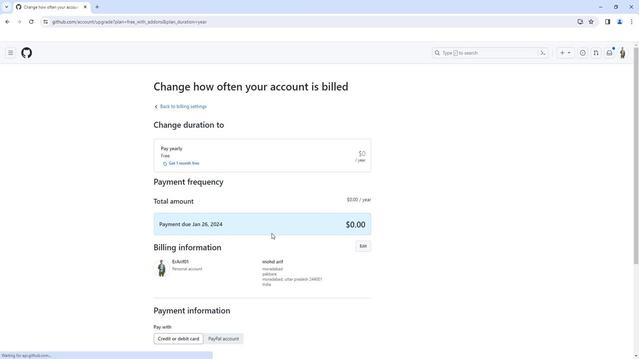 
Action: Mouse scrolled (269, 233) with delta (0, 0)
Screenshot: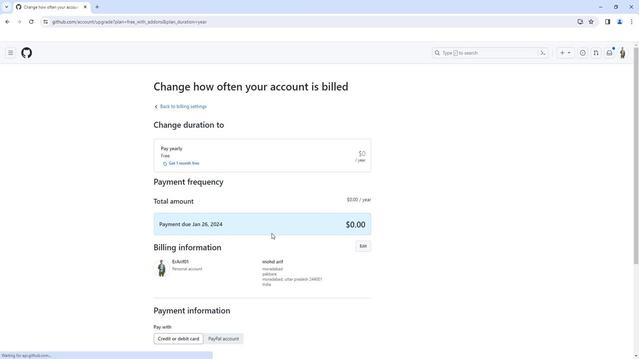 
Action: Mouse scrolled (269, 233) with delta (0, 0)
Screenshot: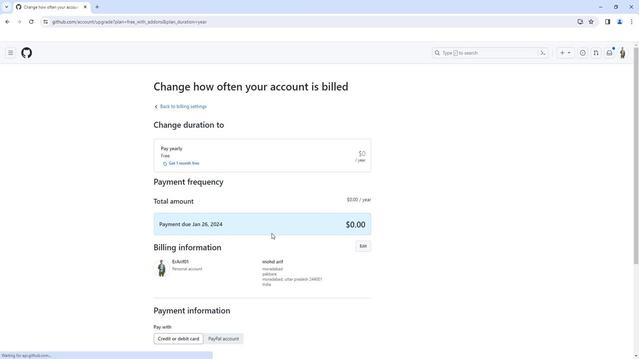 
Action: Mouse moved to (187, 108)
Screenshot: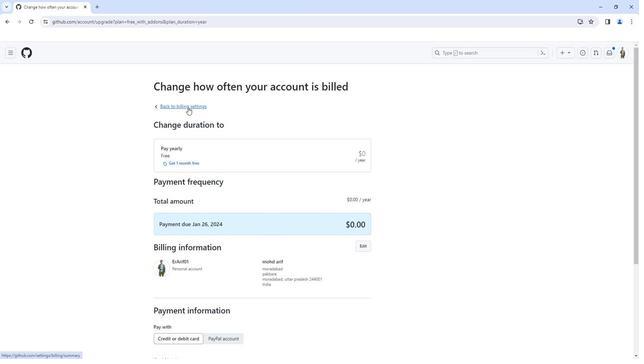 
Action: Mouse pressed left at (187, 108)
Screenshot: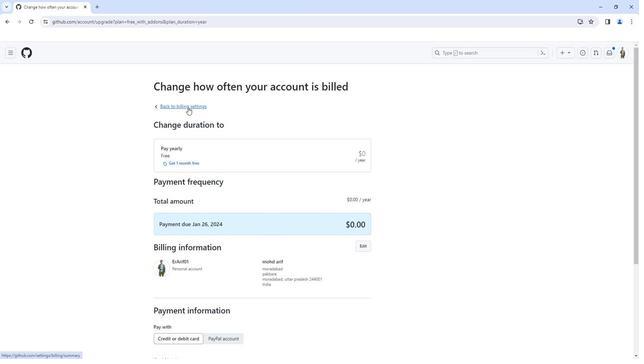 
Action: Mouse moved to (392, 191)
Screenshot: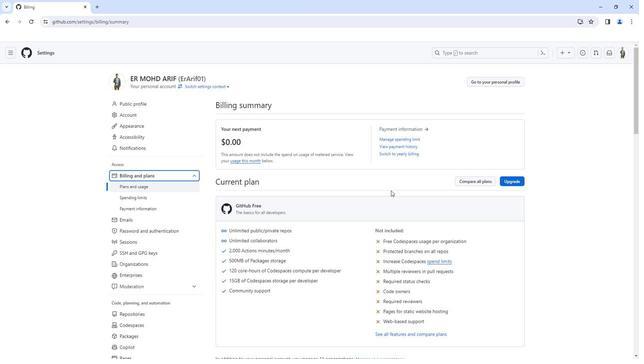 
Action: Mouse scrolled (392, 191) with delta (0, 0)
Screenshot: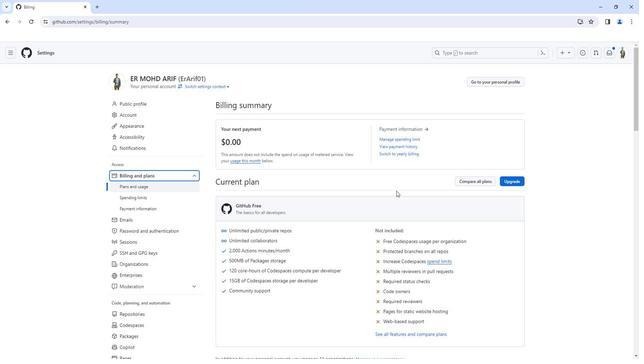 
Action: Mouse scrolled (392, 191) with delta (0, 0)
Screenshot: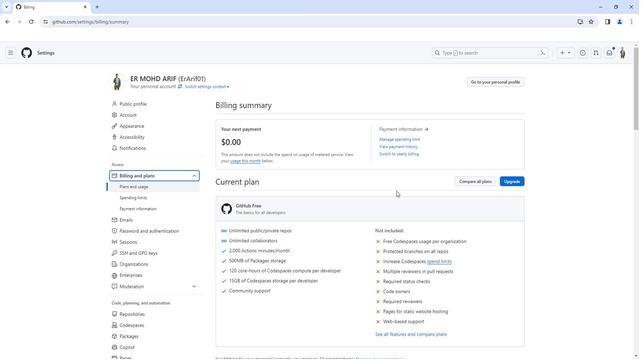 
Action: Mouse scrolled (392, 191) with delta (0, 0)
Screenshot: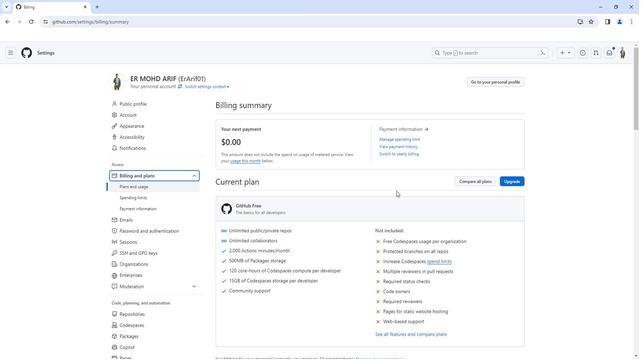 
Action: Mouse moved to (243, 161)
Screenshot: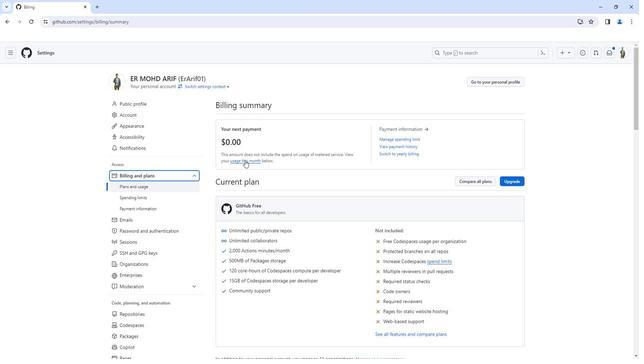 
Action: Mouse pressed left at (243, 161)
Screenshot: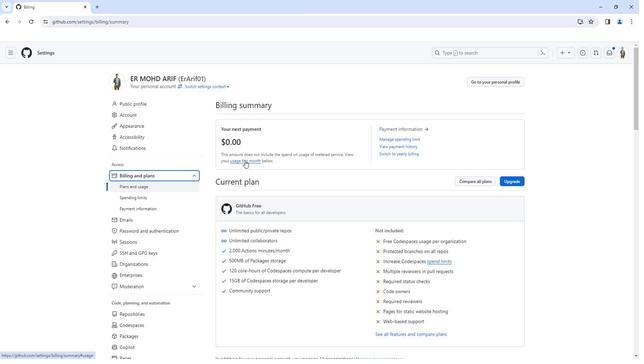
Action: Mouse moved to (284, 164)
Screenshot: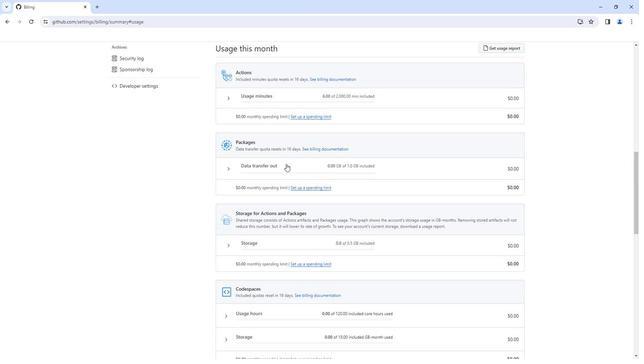 
Action: Mouse scrolled (284, 164) with delta (0, 0)
Screenshot: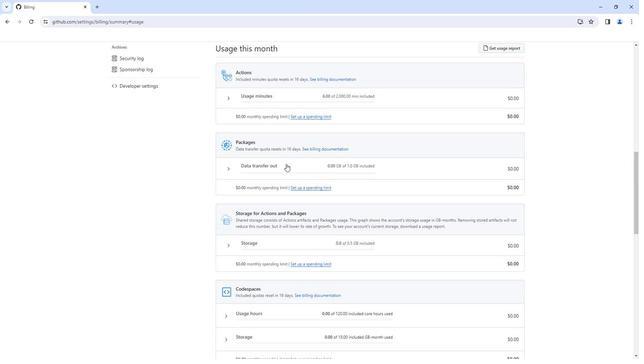 
Action: Mouse moved to (286, 167)
Screenshot: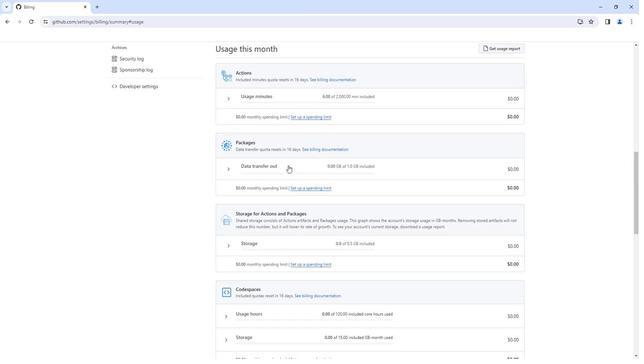 
Action: Mouse scrolled (286, 167) with delta (0, 0)
Screenshot: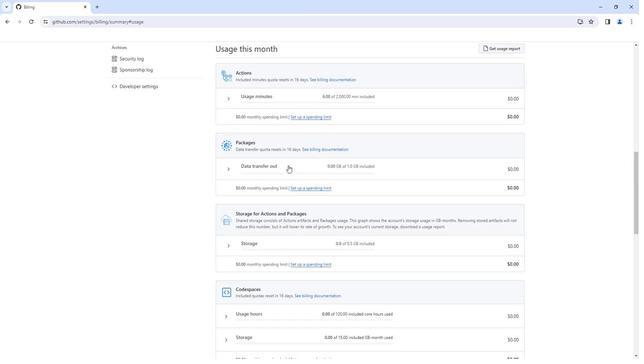 
Action: Mouse moved to (286, 168)
Screenshot: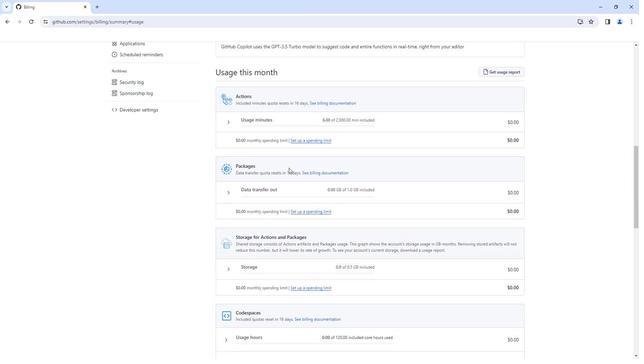 
Action: Mouse scrolled (286, 168) with delta (0, 0)
Screenshot: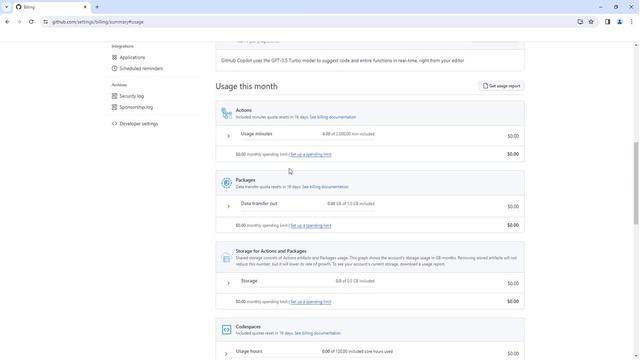 
Action: Mouse moved to (350, 188)
Screenshot: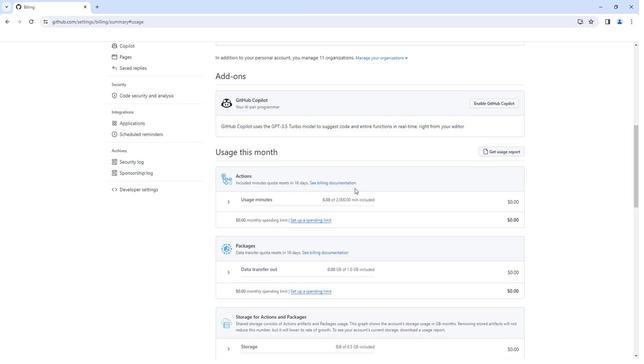
Action: Mouse scrolled (350, 188) with delta (0, 0)
Screenshot: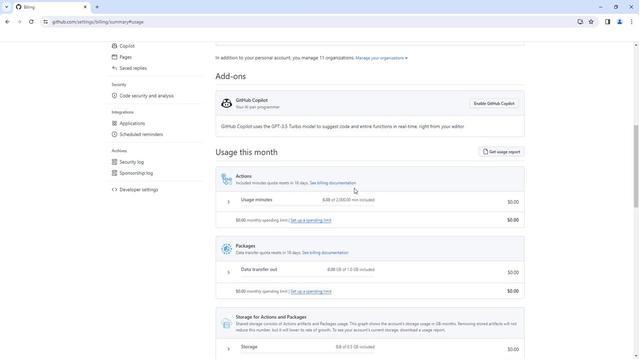 
Action: Mouse moved to (333, 220)
Screenshot: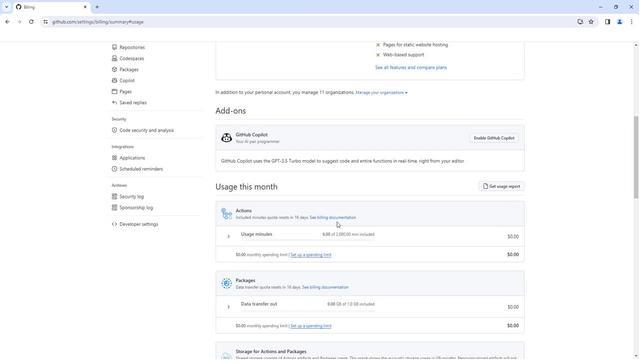 
Action: Mouse scrolled (333, 220) with delta (0, 0)
Screenshot: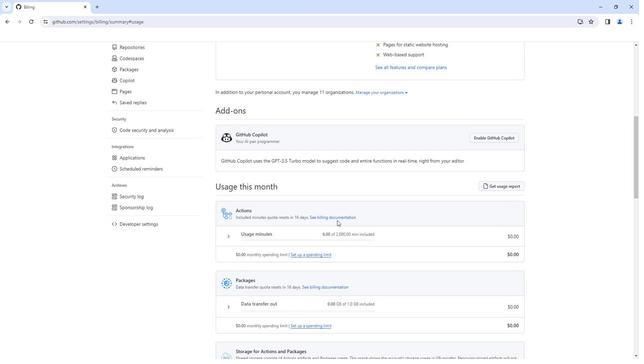 
Action: Mouse scrolled (333, 220) with delta (0, 0)
Screenshot: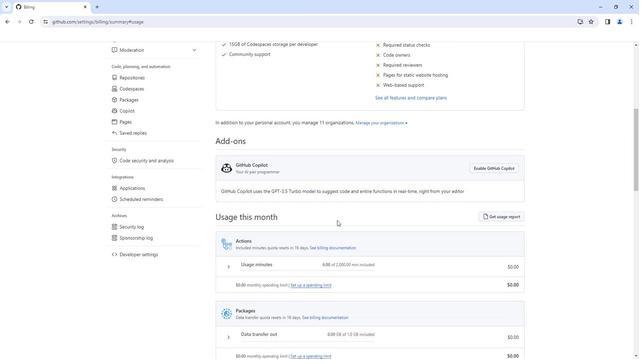 
Action: Mouse moved to (333, 215)
Screenshot: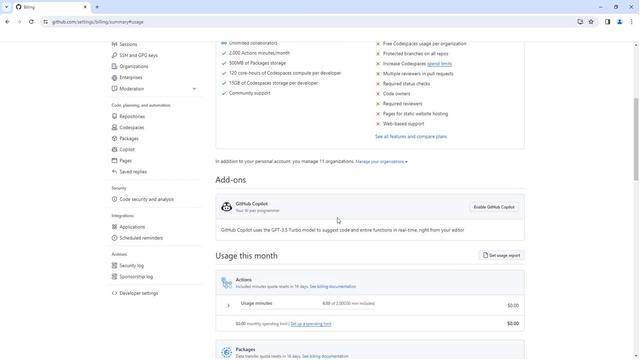 
Action: Mouse scrolled (333, 216) with delta (0, 0)
Screenshot: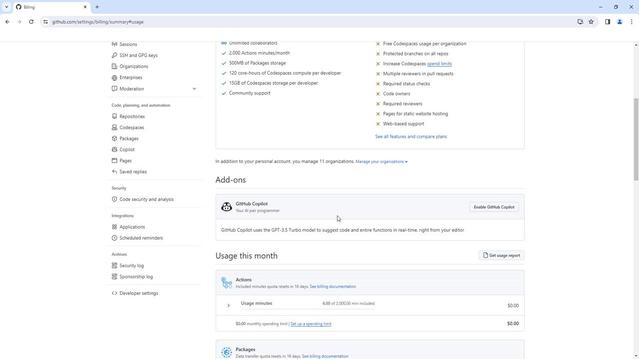 
Action: Mouse moved to (372, 233)
Screenshot: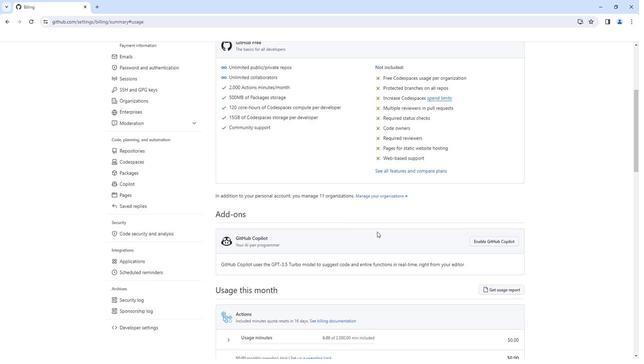 
Action: Mouse scrolled (372, 233) with delta (0, 0)
Screenshot: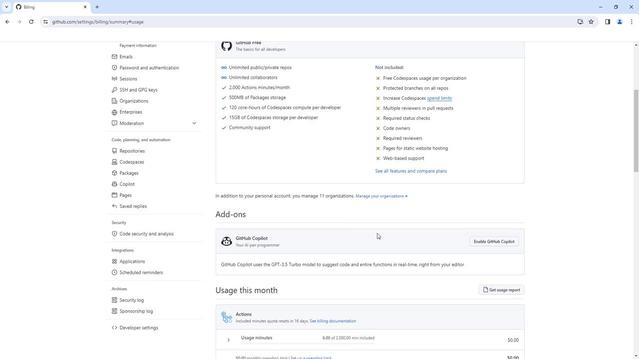 
Action: Mouse moved to (369, 233)
Screenshot: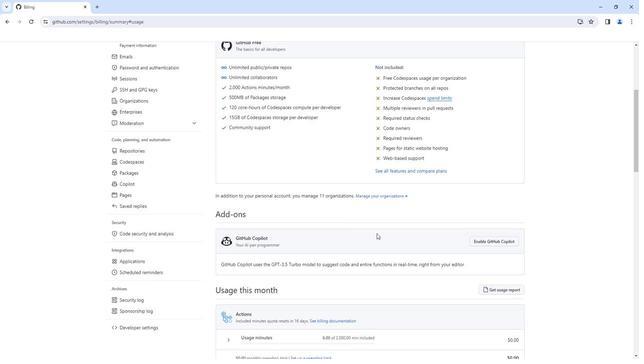 
Action: Mouse scrolled (369, 232) with delta (0, 0)
Screenshot: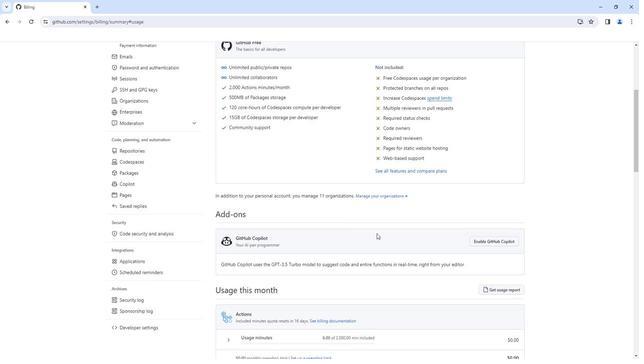 
Action: Mouse moved to (350, 230)
Screenshot: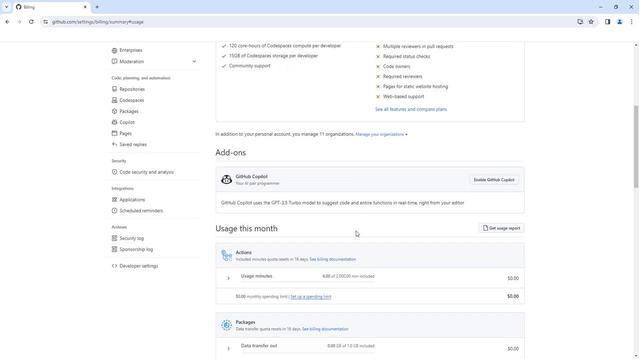 
Action: Mouse scrolled (350, 230) with delta (0, 0)
Screenshot: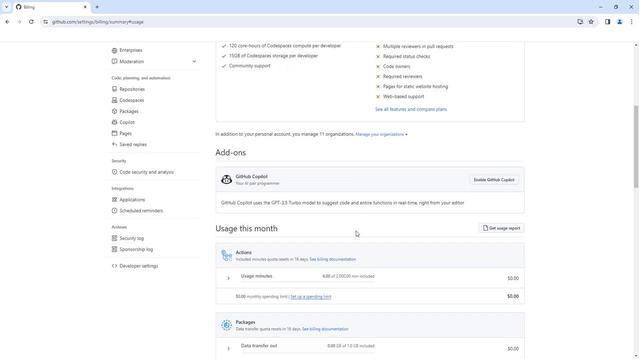 
Action: Mouse moved to (294, 237)
Screenshot: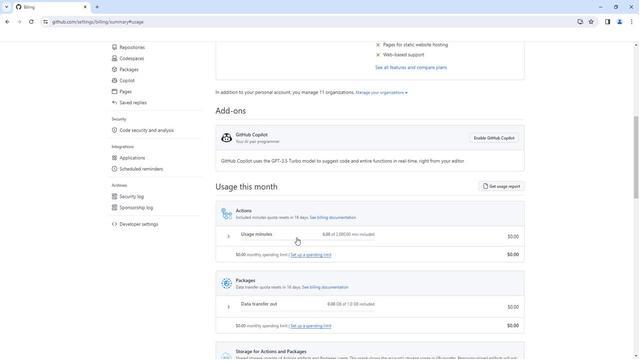 
Action: Mouse pressed left at (294, 237)
Screenshot: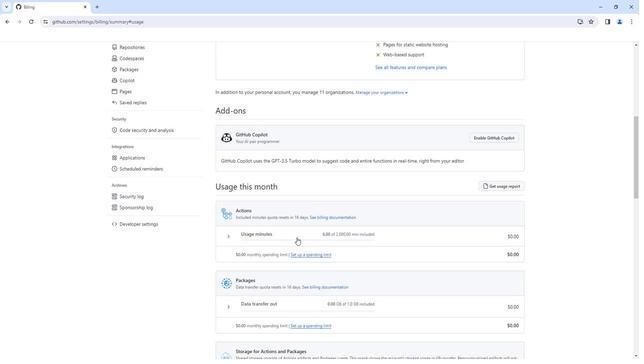 
Action: Mouse moved to (382, 255)
Screenshot: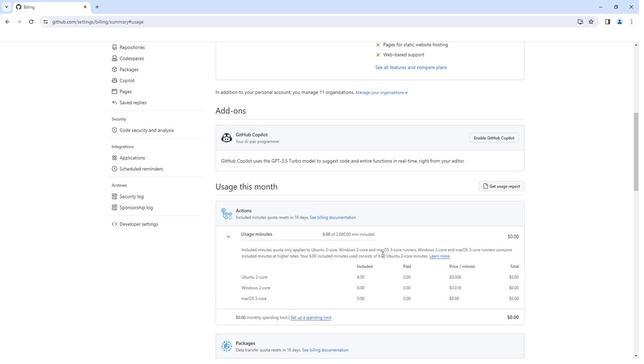 
Action: Mouse scrolled (382, 255) with delta (0, 0)
Screenshot: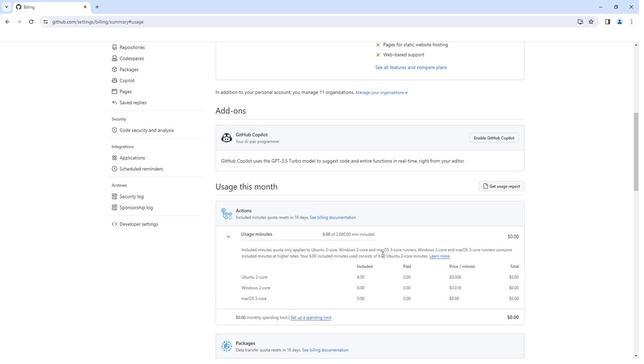 
Action: Mouse moved to (438, 221)
Screenshot: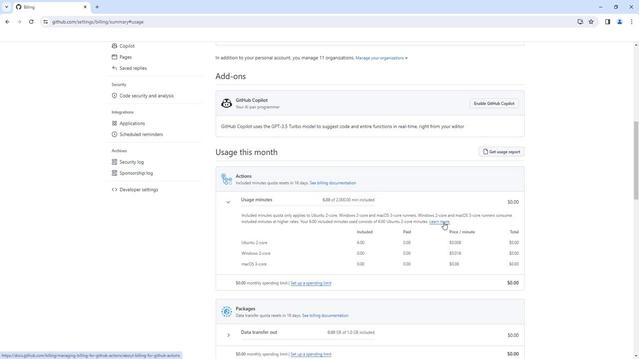 
Action: Mouse pressed left at (438, 221)
Screenshot: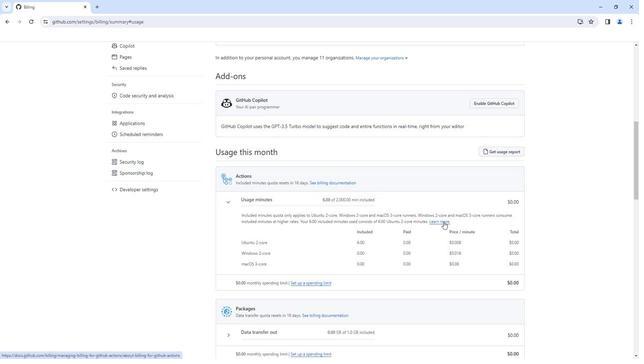
Action: Mouse moved to (279, 227)
Screenshot: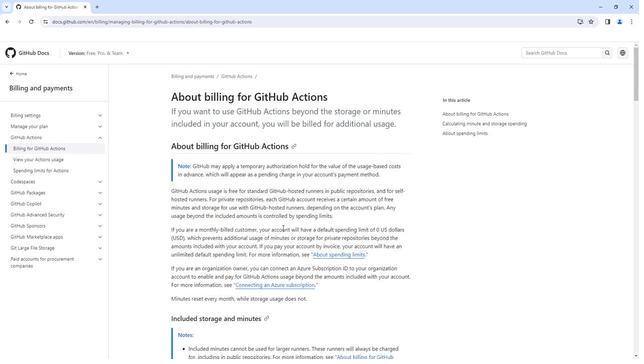
Action: Mouse scrolled (279, 227) with delta (0, 0)
Screenshot: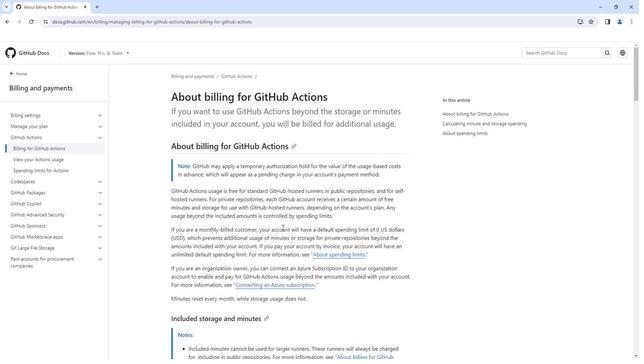 
Action: Mouse scrolled (279, 227) with delta (0, 0)
Screenshot: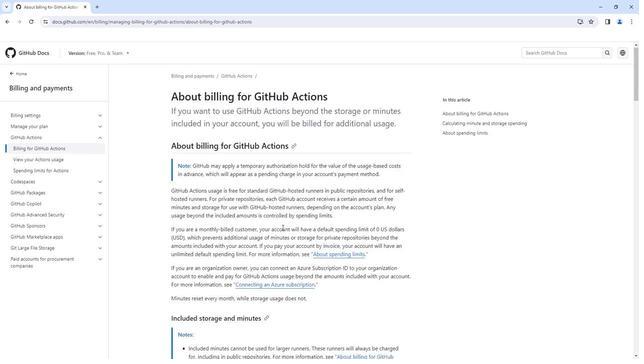 
Action: Mouse scrolled (279, 227) with delta (0, 0)
Screenshot: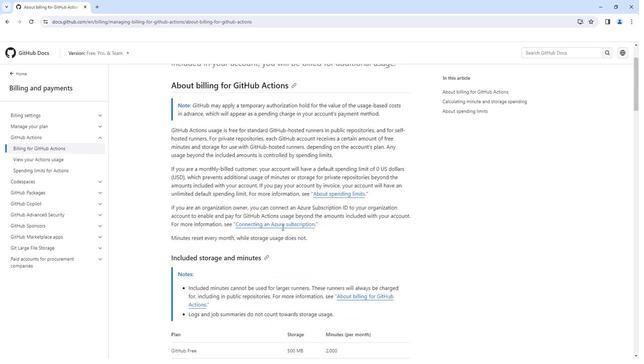 
Action: Mouse scrolled (279, 227) with delta (0, 0)
Screenshot: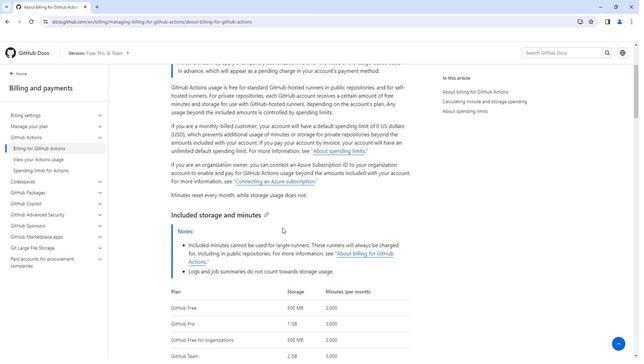 
Action: Mouse scrolled (279, 227) with delta (0, 0)
Screenshot: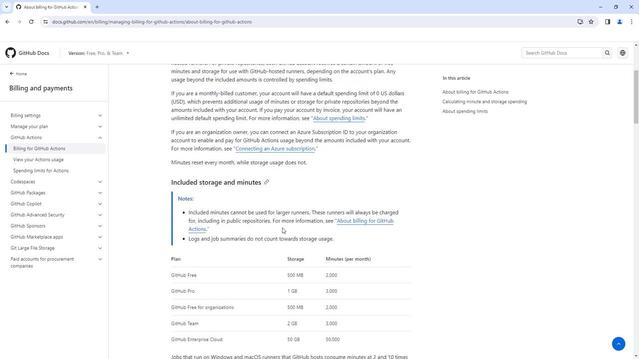 
Action: Mouse scrolled (279, 227) with delta (0, 0)
Screenshot: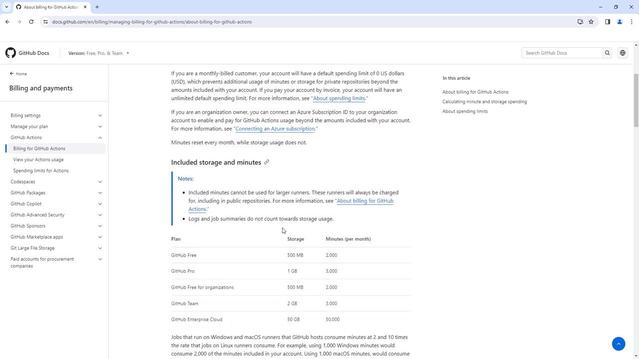 
Action: Mouse moved to (188, 218)
Screenshot: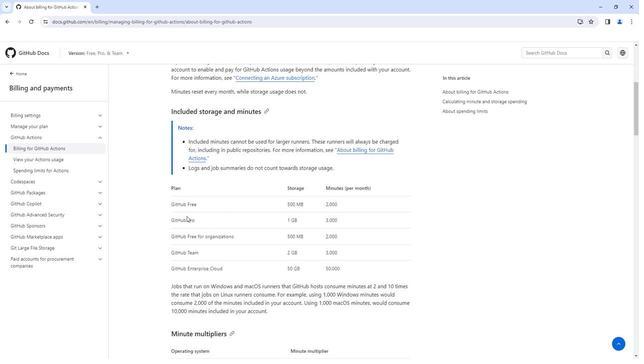
Action: Mouse scrolled (188, 217) with delta (0, 0)
Screenshot: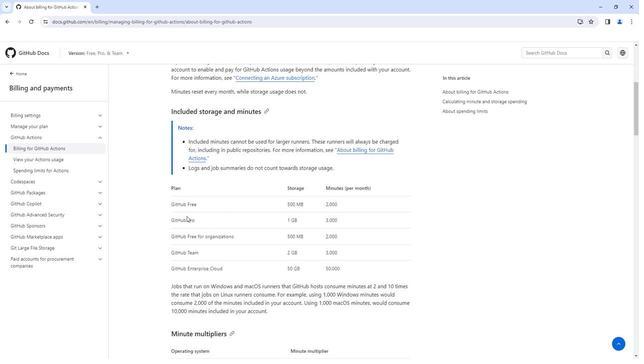 
Action: Mouse moved to (191, 219)
Screenshot: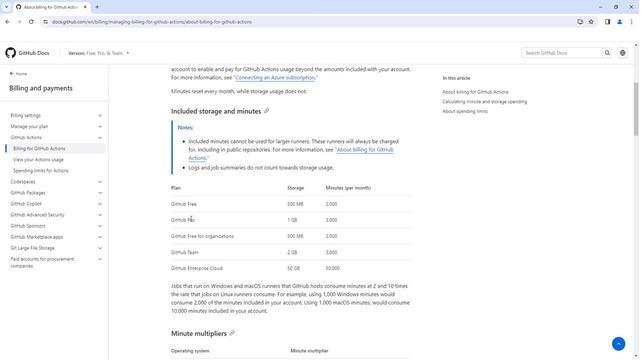 
Action: Mouse scrolled (191, 219) with delta (0, 0)
Screenshot: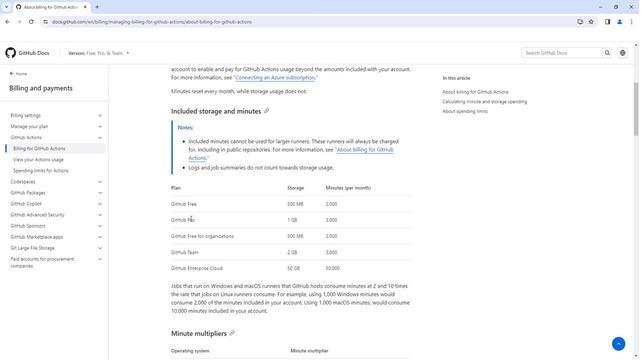 
Action: Mouse moved to (295, 195)
Screenshot: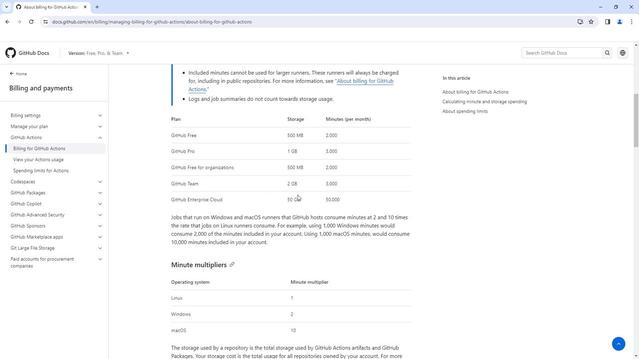 
Action: Mouse scrolled (295, 195) with delta (0, 0)
Screenshot: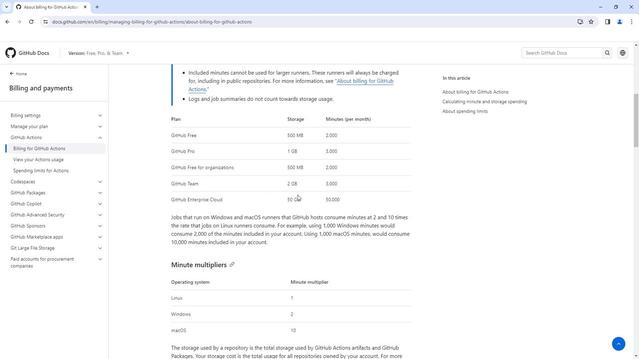 
Action: Mouse moved to (297, 196)
Screenshot: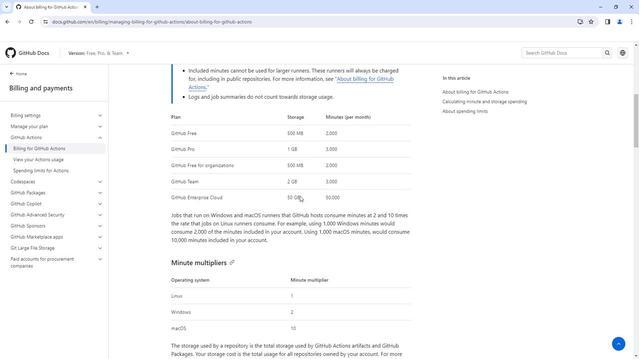 
Action: Mouse scrolled (297, 196) with delta (0, 0)
Screenshot: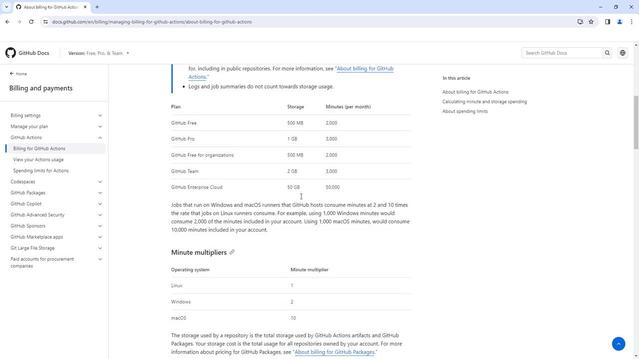 
Action: Mouse moved to (296, 198)
Screenshot: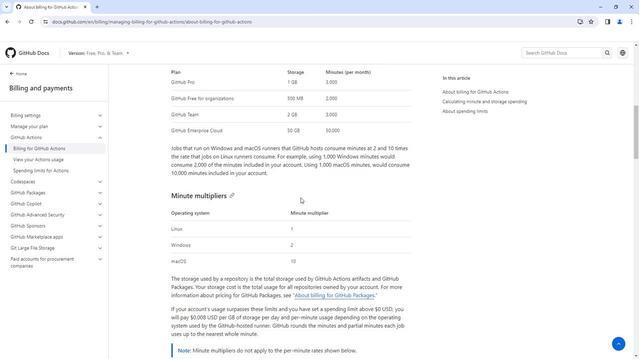 
Action: Mouse scrolled (296, 198) with delta (0, 0)
Screenshot: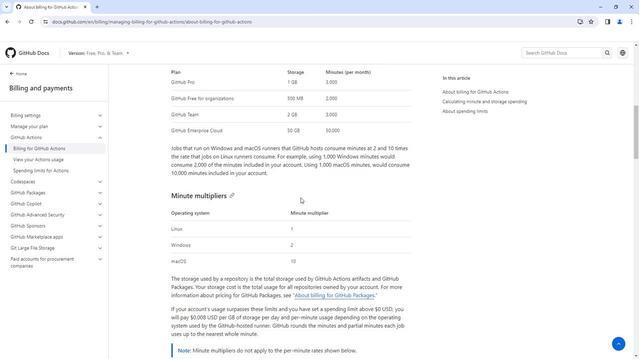 
Action: Mouse moved to (293, 202)
Screenshot: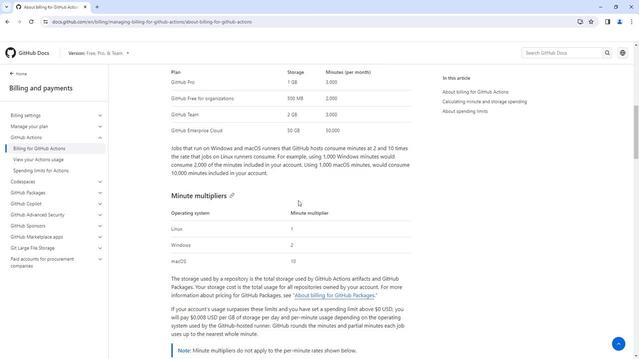 
Action: Mouse scrolled (293, 202) with delta (0, 0)
Screenshot: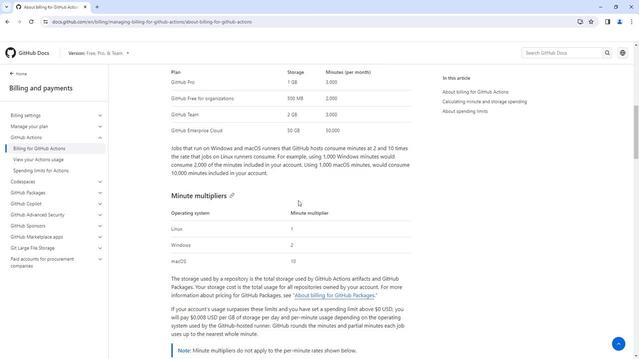 
Action: Mouse moved to (293, 203)
Screenshot: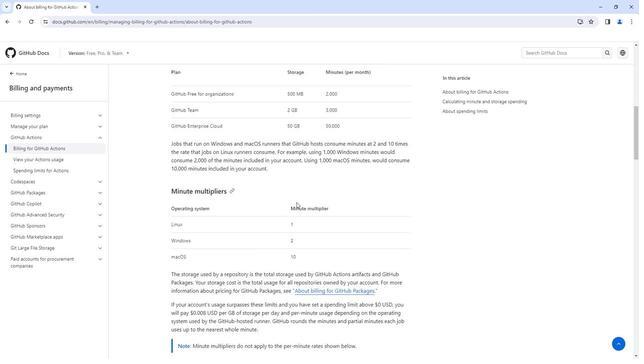 
Action: Mouse scrolled (293, 203) with delta (0, 0)
Screenshot: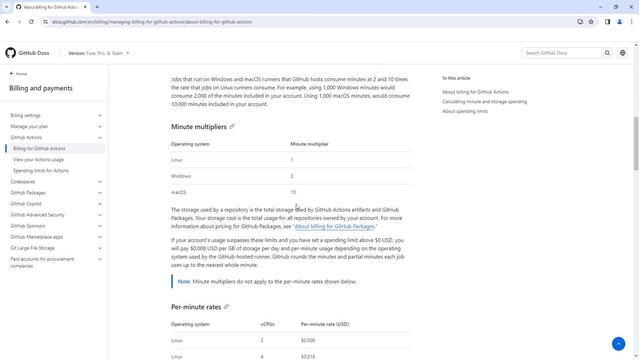 
Action: Mouse scrolled (293, 204) with delta (0, 0)
Screenshot: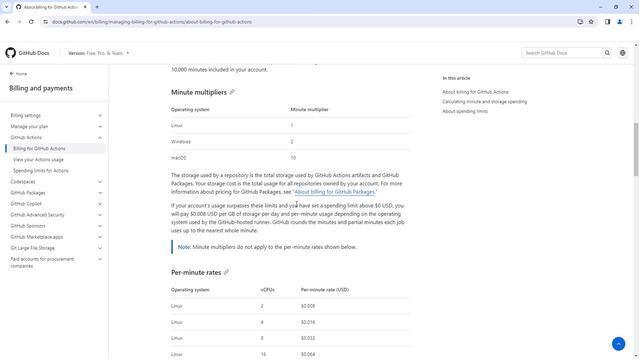 
Action: Mouse scrolled (293, 204) with delta (0, 0)
Screenshot: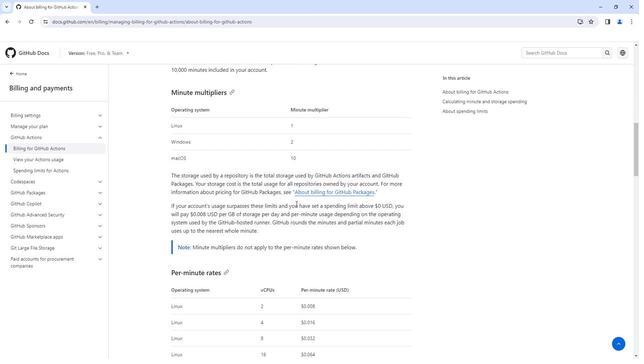 
Action: Mouse moved to (220, 218)
Screenshot: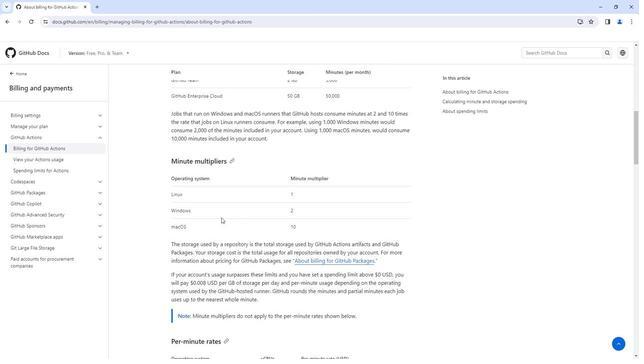 
Action: Mouse scrolled (220, 217) with delta (0, 0)
Screenshot: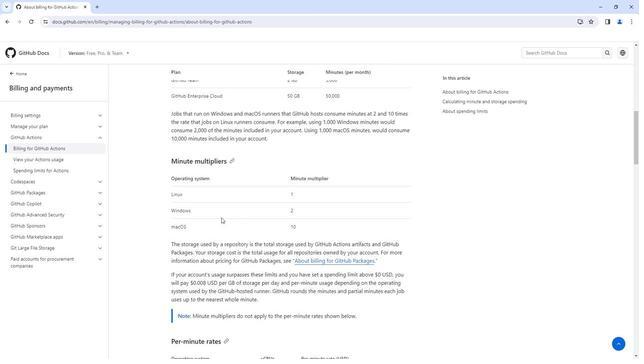 
Action: Mouse moved to (220, 218)
Screenshot: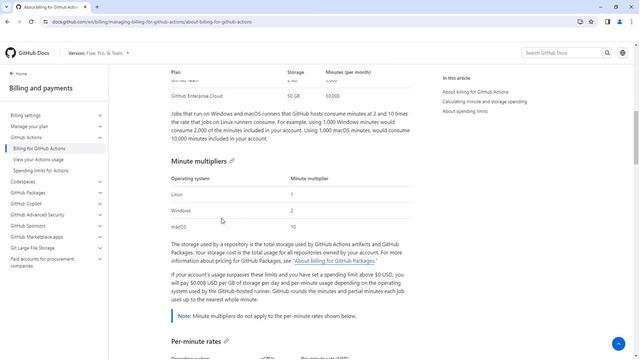 
Action: Mouse scrolled (220, 218) with delta (0, 0)
Screenshot: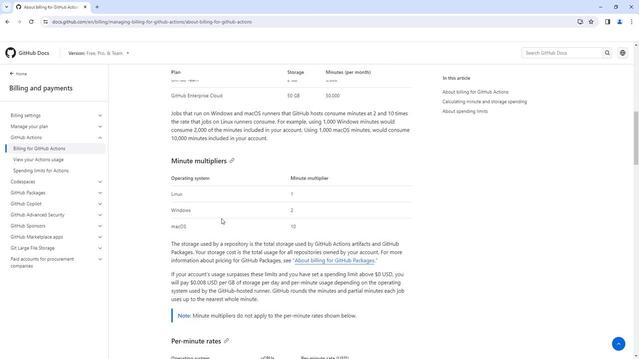 
Action: Mouse moved to (220, 219)
Screenshot: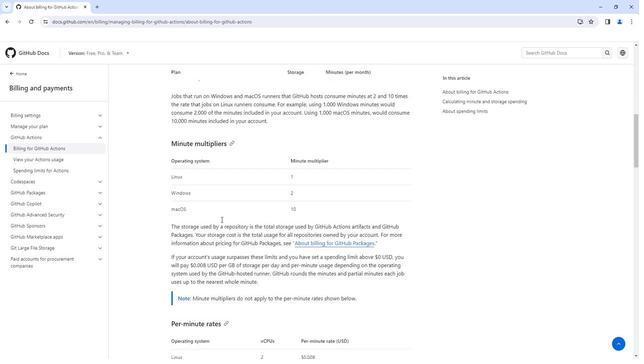 
Action: Mouse scrolled (220, 219) with delta (0, 0)
Screenshot: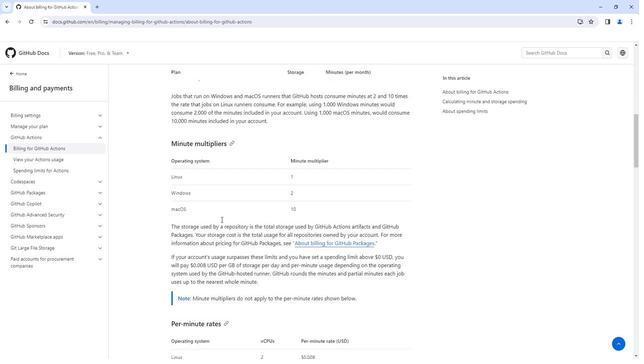
Action: Mouse moved to (217, 225)
Screenshot: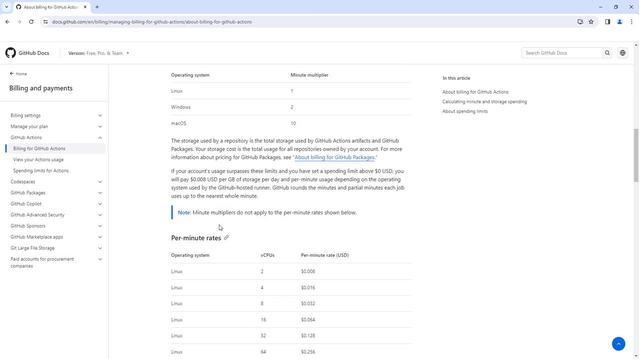 
Action: Mouse scrolled (217, 225) with delta (0, 0)
Screenshot: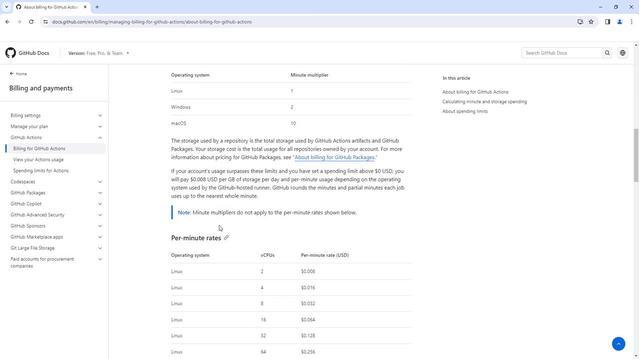 
Action: Mouse scrolled (217, 225) with delta (0, 0)
Screenshot: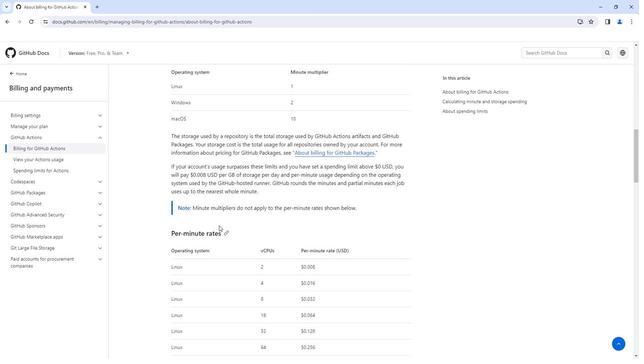 
Action: Mouse scrolled (217, 225) with delta (0, 0)
Screenshot: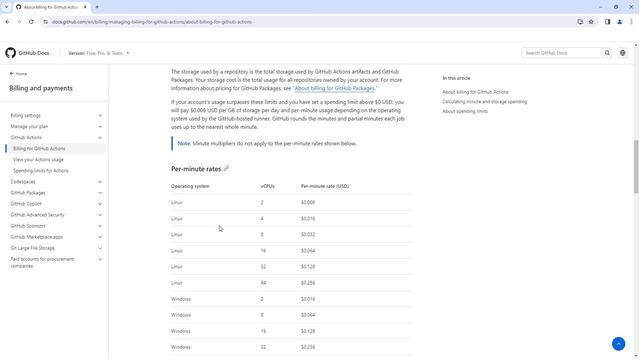 
Action: Mouse scrolled (217, 225) with delta (0, 0)
Screenshot: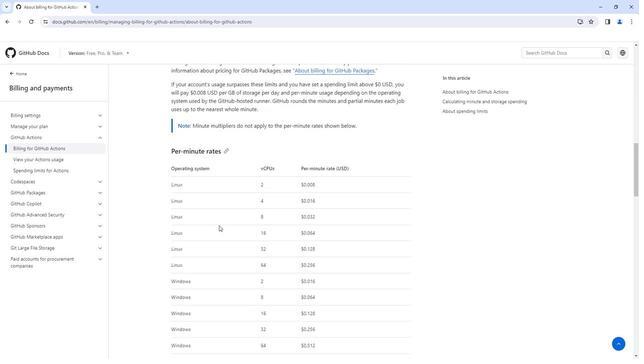 
Action: Mouse scrolled (217, 225) with delta (0, 0)
Screenshot: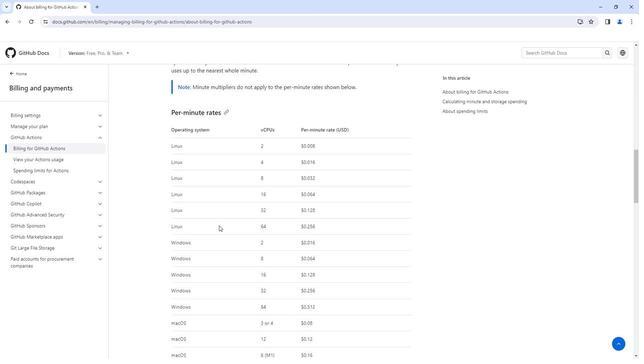 
Action: Mouse scrolled (217, 225) with delta (0, 0)
Screenshot: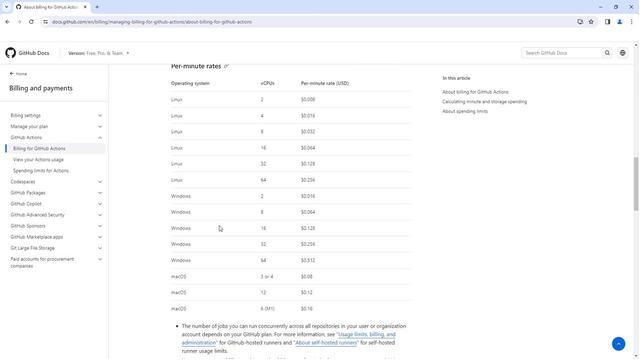 
Action: Mouse scrolled (217, 225) with delta (0, 0)
Screenshot: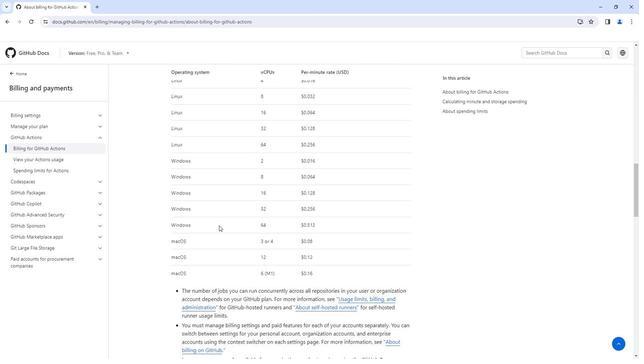 
Action: Mouse scrolled (217, 225) with delta (0, 0)
Screenshot: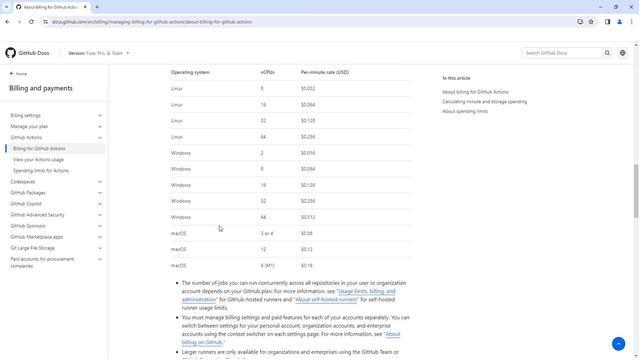 
Action: Mouse scrolled (217, 225) with delta (0, 0)
Screenshot: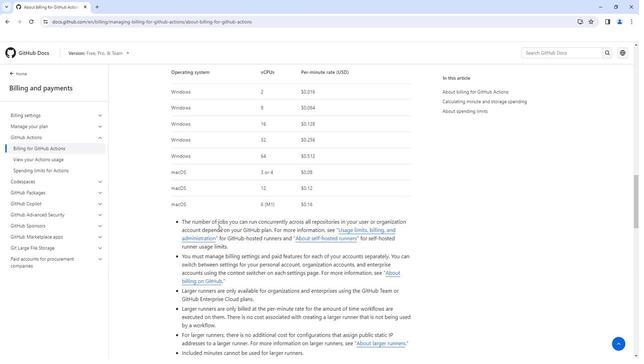 
Action: Mouse scrolled (217, 225) with delta (0, 0)
Screenshot: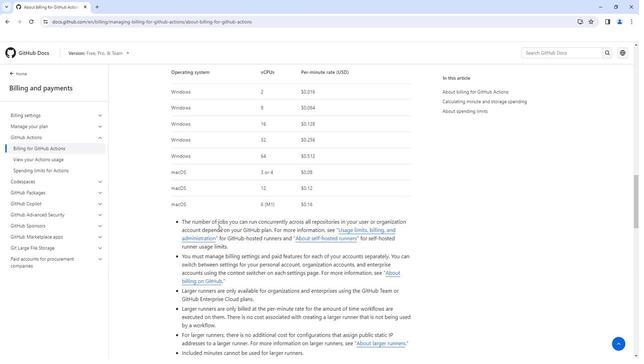 
Action: Mouse scrolled (217, 225) with delta (0, 0)
Screenshot: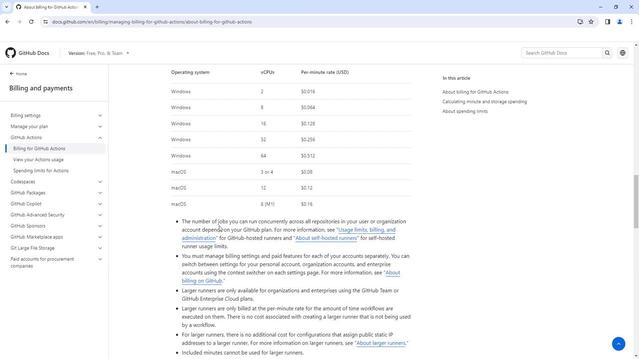 
Action: Mouse scrolled (217, 225) with delta (0, 0)
Screenshot: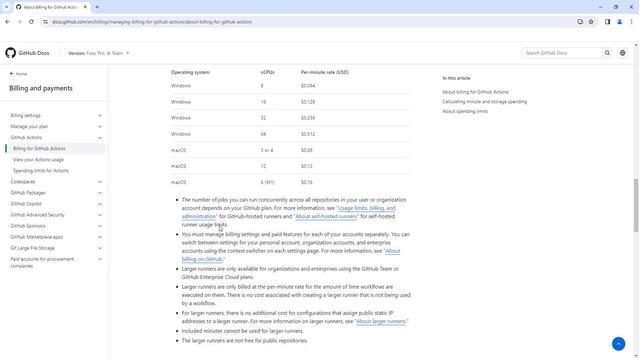 
Action: Mouse moved to (217, 223)
Screenshot: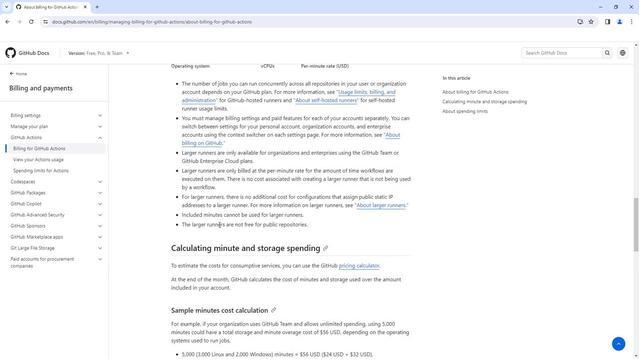 
Action: Mouse scrolled (217, 222) with delta (0, 0)
Screenshot: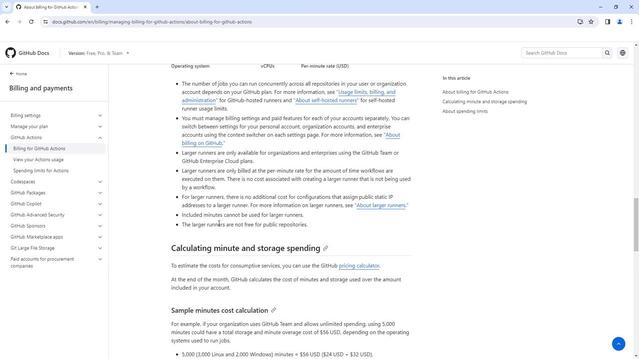 
Action: Mouse scrolled (217, 222) with delta (0, 0)
Screenshot: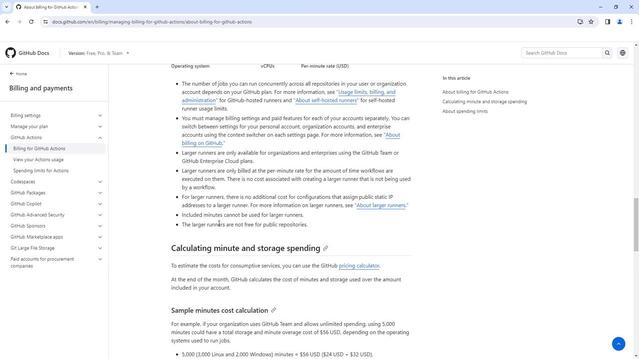 
Action: Mouse scrolled (217, 222) with delta (0, 0)
Screenshot: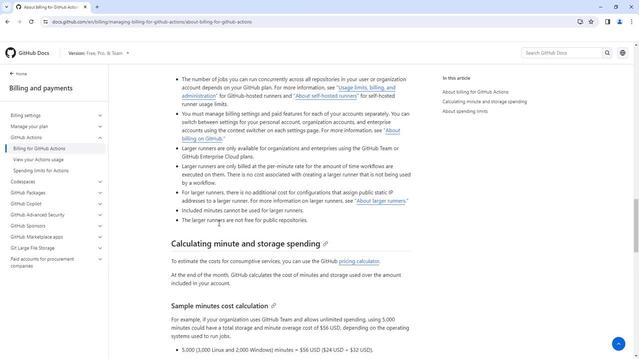 
Action: Mouse scrolled (217, 222) with delta (0, 0)
Screenshot: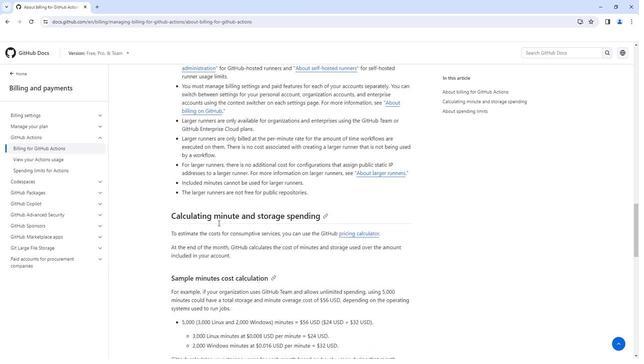 
Action: Mouse scrolled (217, 222) with delta (0, 0)
Screenshot: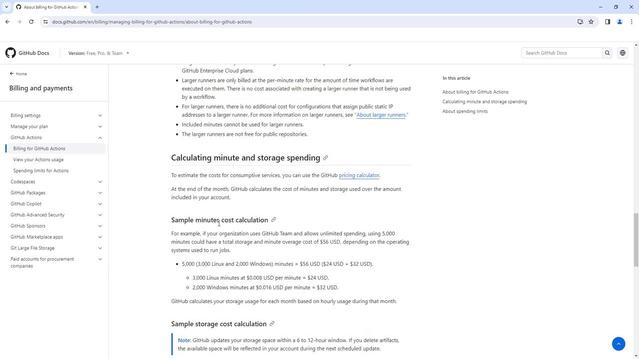 
Action: Mouse scrolled (217, 222) with delta (0, 0)
Screenshot: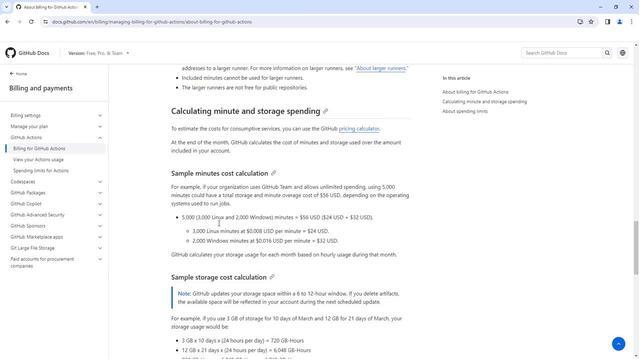 
Action: Mouse scrolled (217, 222) with delta (0, 0)
Screenshot: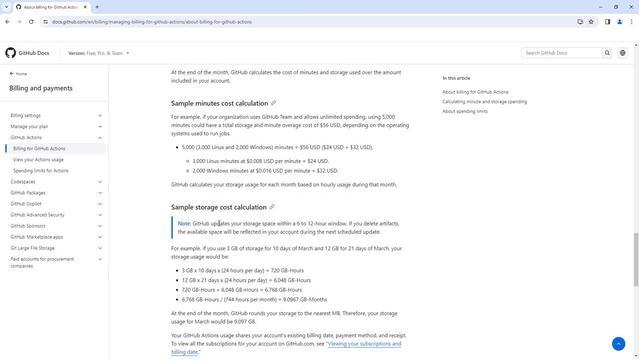 
Action: Mouse scrolled (217, 222) with delta (0, 0)
Screenshot: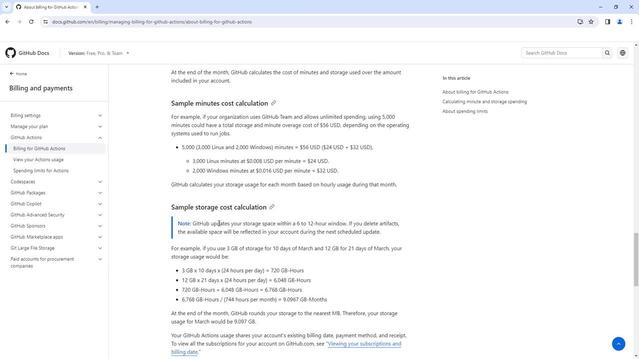 
Action: Mouse scrolled (217, 222) with delta (0, 0)
Screenshot: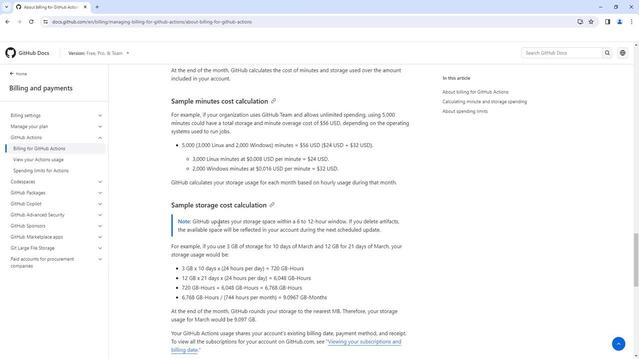 
Action: Mouse scrolled (217, 222) with delta (0, 0)
Screenshot: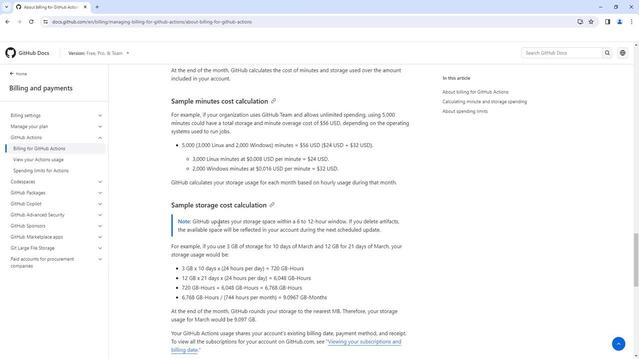 
Action: Mouse scrolled (217, 222) with delta (0, 0)
Screenshot: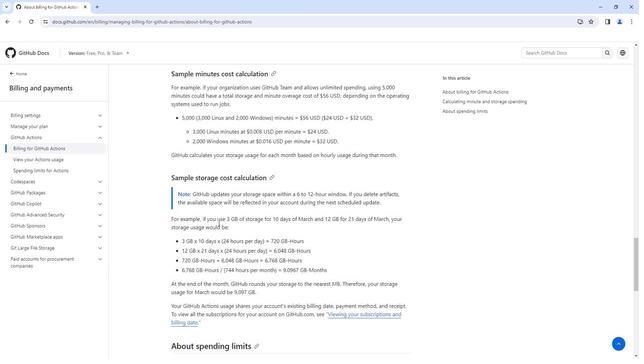 
Action: Mouse scrolled (217, 222) with delta (0, 0)
Screenshot: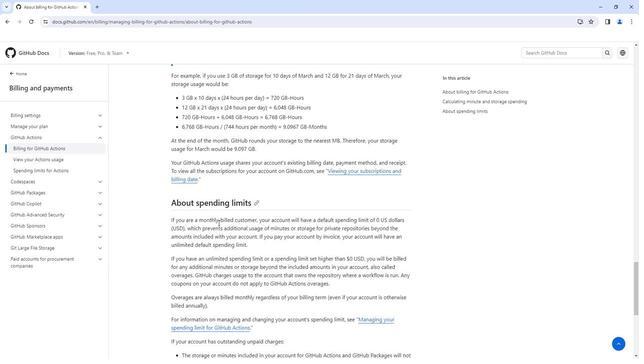 
Action: Mouse scrolled (217, 222) with delta (0, 0)
Screenshot: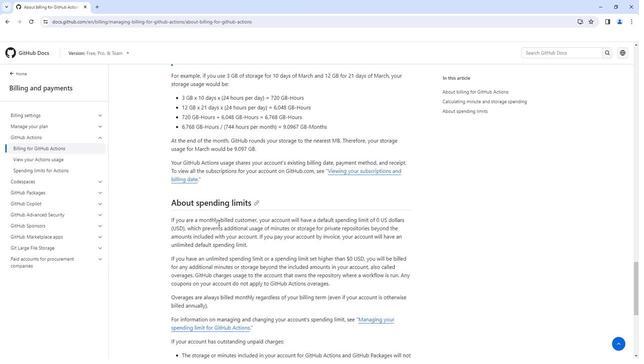 
Action: Mouse scrolled (217, 222) with delta (0, 0)
Screenshot: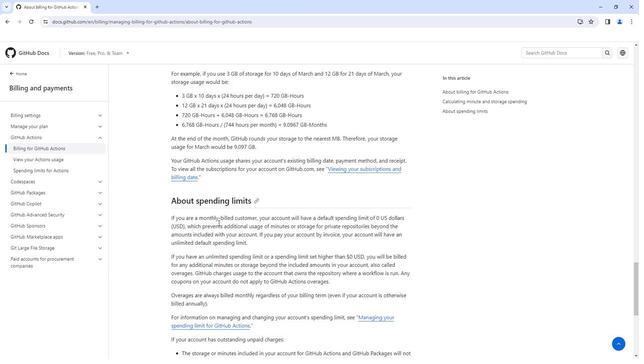 
Action: Mouse scrolled (217, 222) with delta (0, 0)
Screenshot: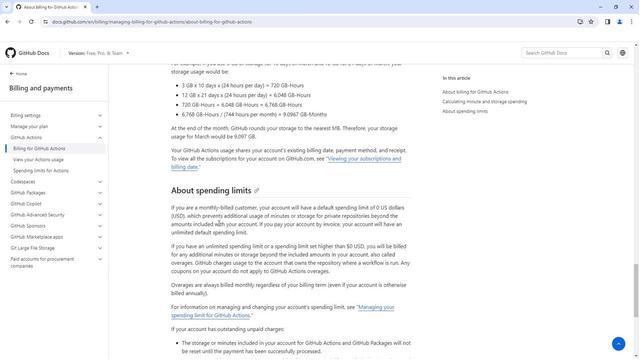 
Action: Mouse scrolled (217, 222) with delta (0, 0)
Screenshot: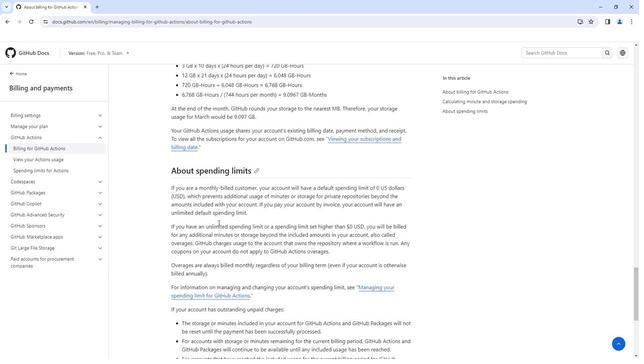 
Action: Mouse scrolled (217, 222) with delta (0, 0)
Screenshot: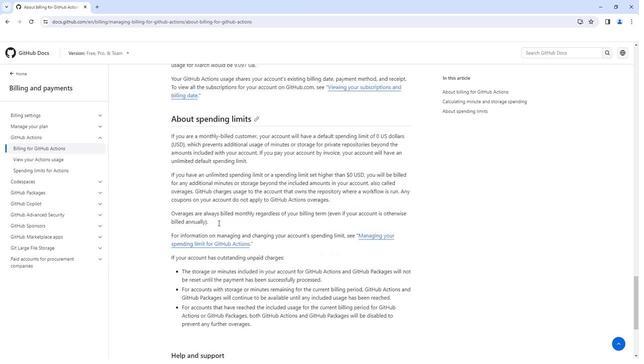 
Action: Mouse moved to (219, 228)
Screenshot: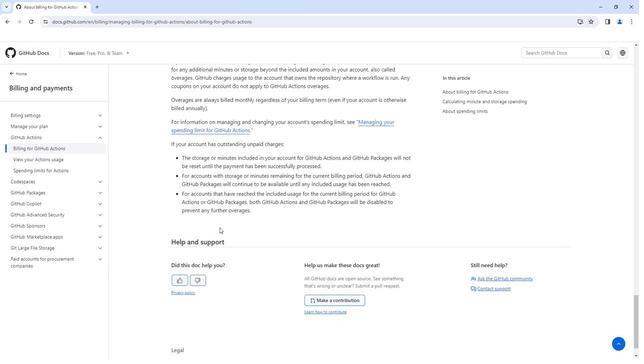 
Action: Mouse scrolled (219, 227) with delta (0, 0)
Screenshot: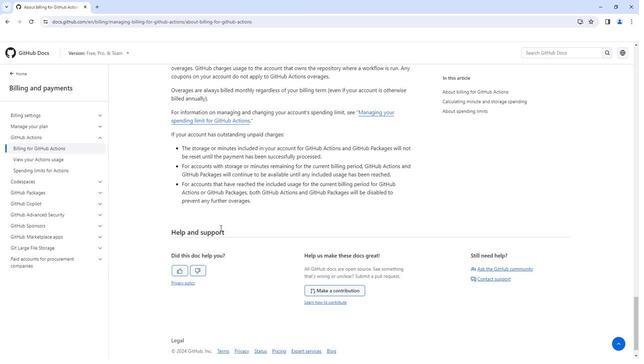 
Action: Mouse scrolled (219, 227) with delta (0, 0)
Screenshot: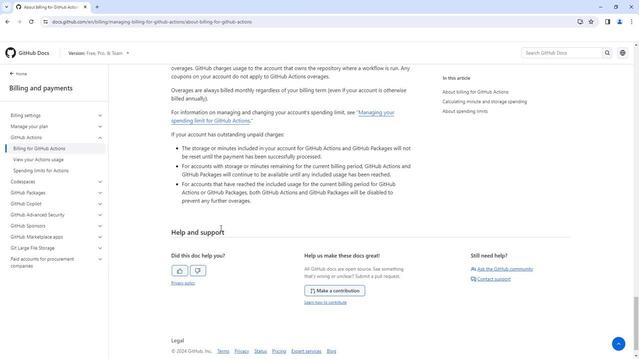 
Action: Mouse scrolled (219, 227) with delta (0, 0)
Screenshot: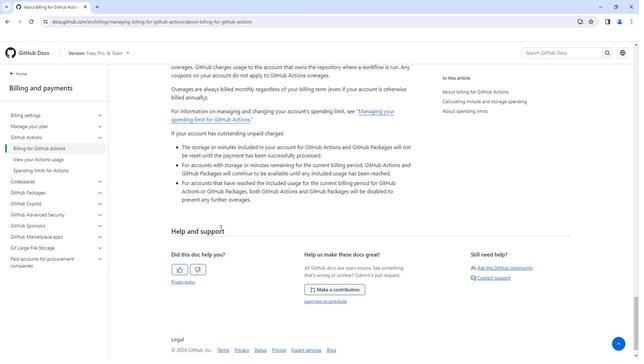 
Action: Mouse scrolled (219, 227) with delta (0, 0)
Screenshot: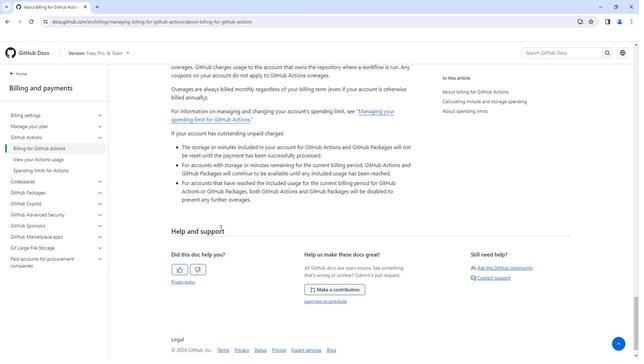 
Action: Mouse scrolled (219, 227) with delta (0, 0)
Screenshot: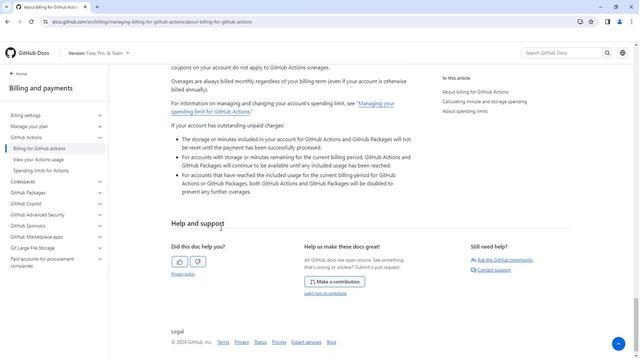 
Action: Mouse scrolled (219, 228) with delta (0, 0)
Screenshot: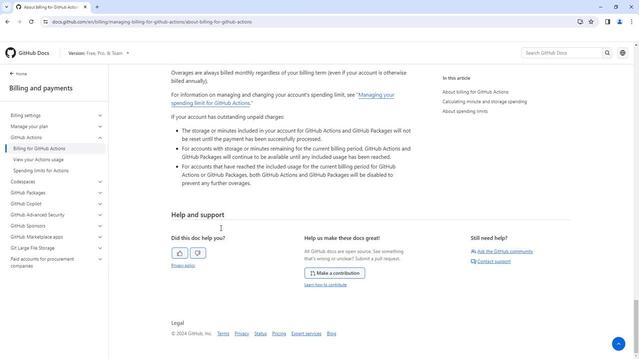 
Action: Mouse scrolled (219, 228) with delta (0, 0)
Screenshot: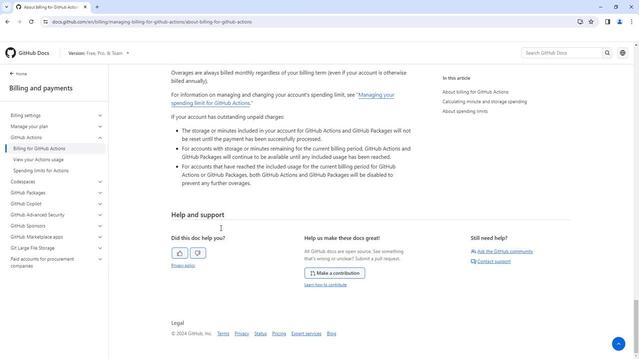 
Action: Mouse scrolled (219, 228) with delta (0, 0)
Screenshot: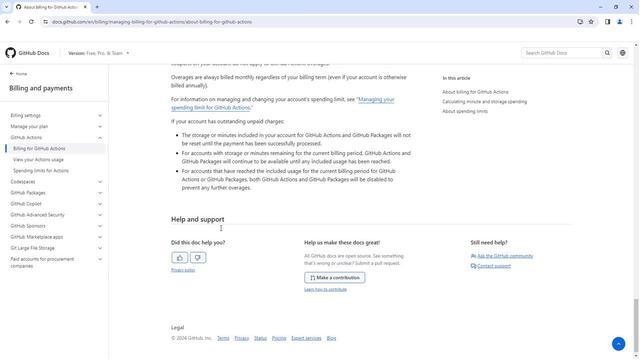 
Action: Mouse scrolled (219, 228) with delta (0, 0)
Screenshot: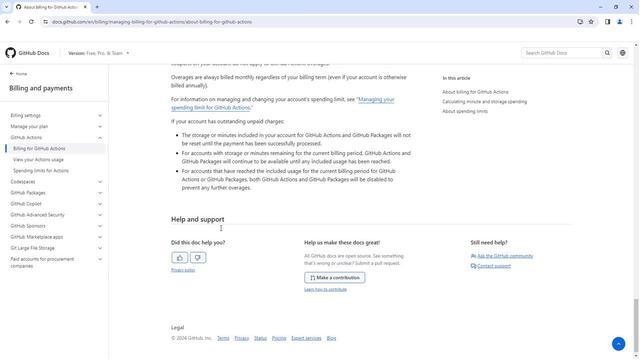 
Action: Mouse scrolled (219, 228) with delta (0, 0)
Screenshot: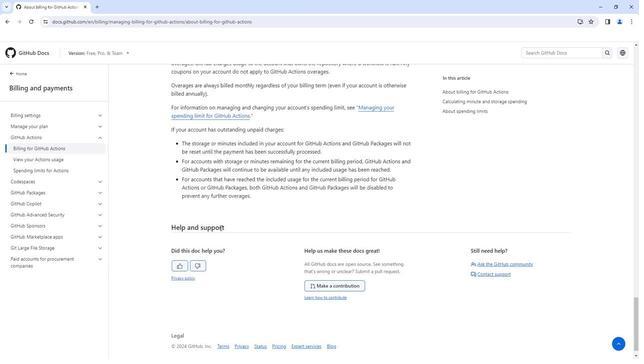 
Action: Mouse scrolled (219, 228) with delta (0, 0)
Screenshot: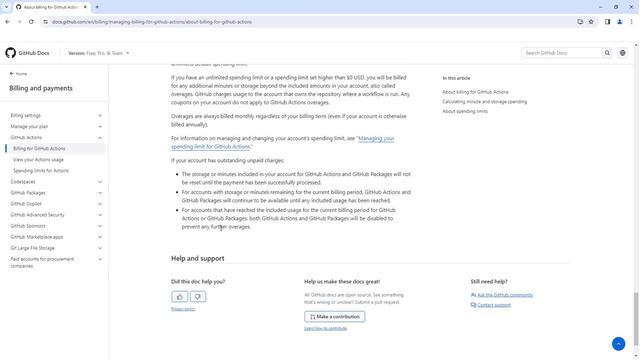 
Action: Mouse scrolled (219, 228) with delta (0, 0)
Screenshot: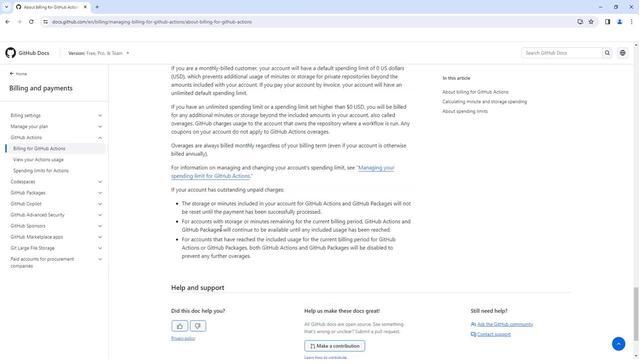 
Action: Mouse scrolled (219, 228) with delta (0, 0)
Screenshot: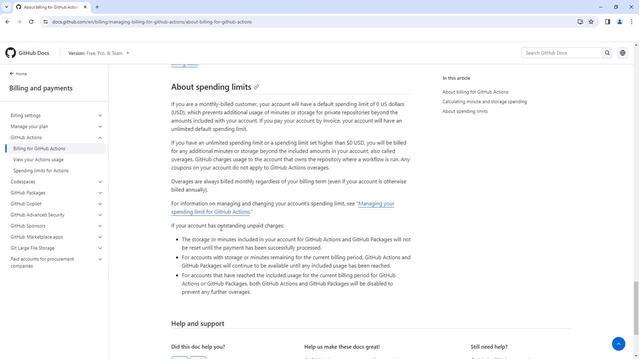 
Action: Mouse scrolled (219, 228) with delta (0, 0)
Screenshot: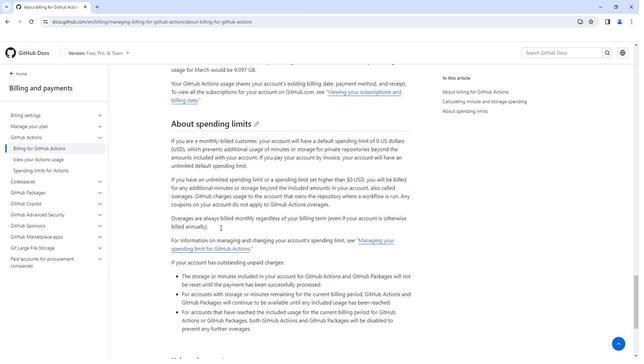 
Action: Mouse scrolled (219, 228) with delta (0, 0)
Screenshot: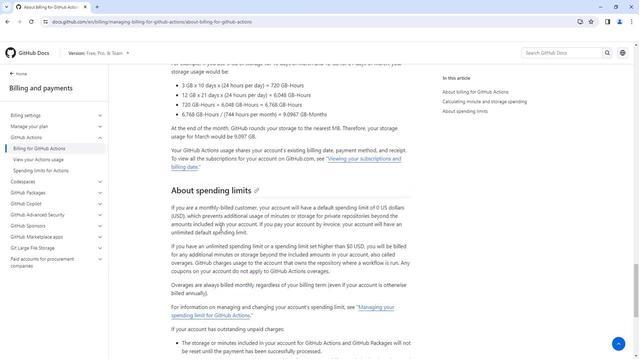 
Action: Mouse scrolled (219, 228) with delta (0, 0)
Screenshot: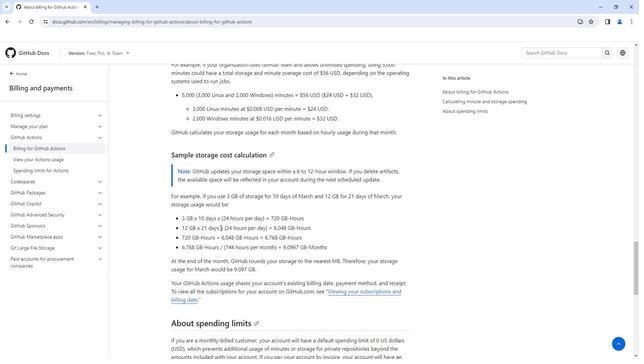 
Action: Mouse scrolled (219, 228) with delta (0, 0)
Screenshot: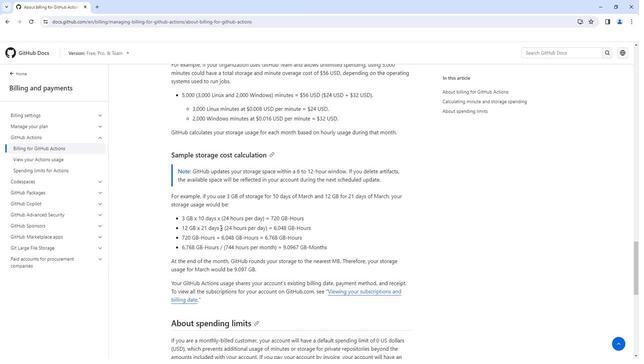 
Action: Mouse scrolled (219, 228) with delta (0, 0)
Screenshot: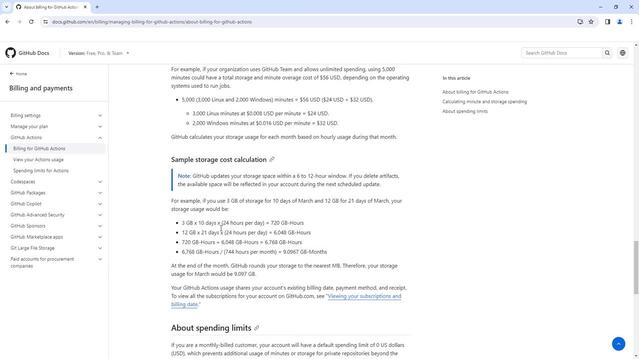 
Action: Mouse scrolled (219, 228) with delta (0, 0)
